 Task: Locate repositories by a specific organization.
Action: Mouse moved to (751, 60)
Screenshot: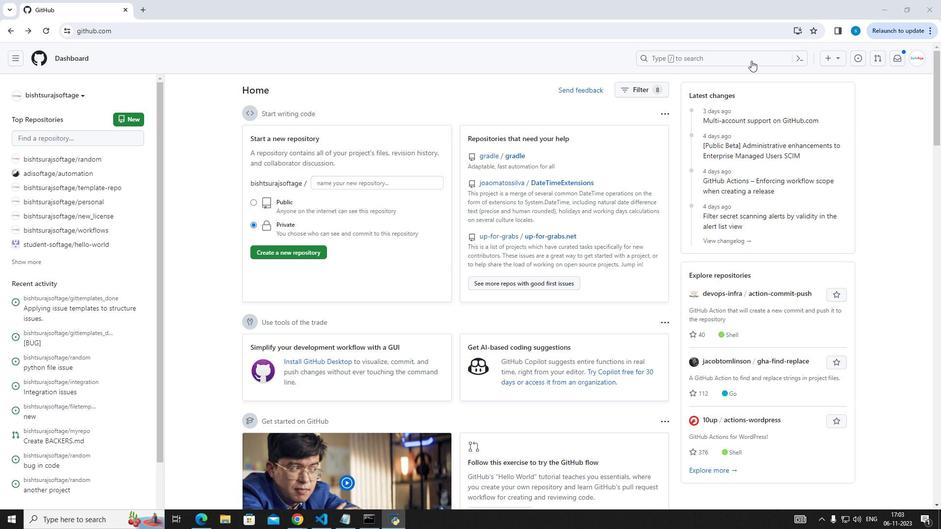 
Action: Mouse pressed left at (751, 60)
Screenshot: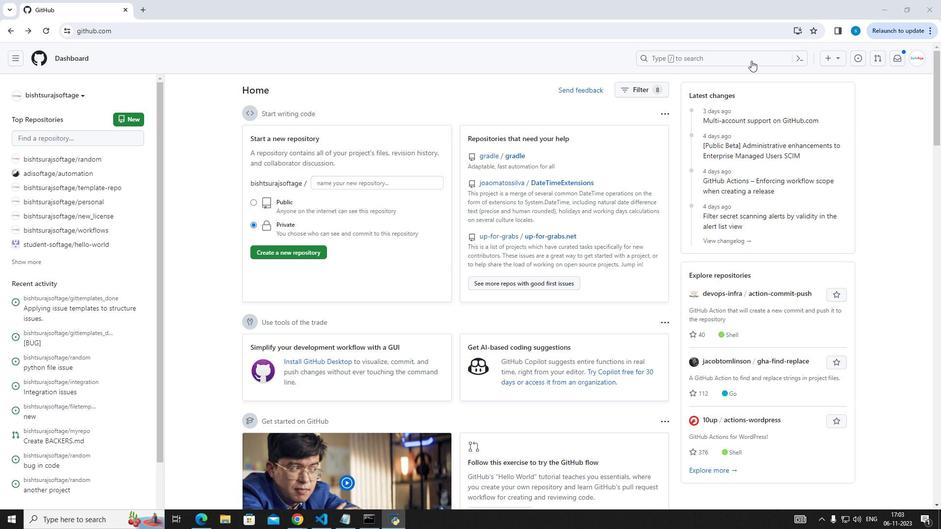 
Action: Key pressed user<Key.shift_r>:google<Key.enter>
Screenshot: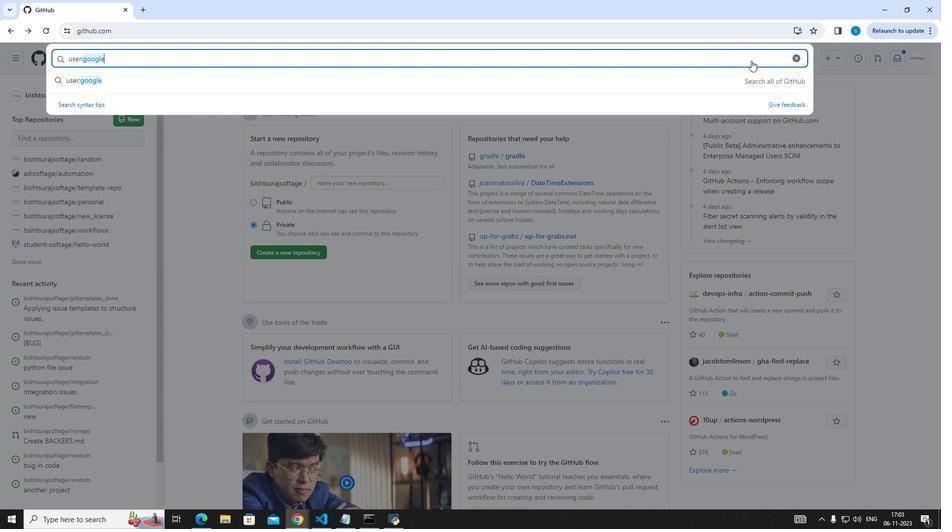 
Action: Mouse moved to (187, 206)
Screenshot: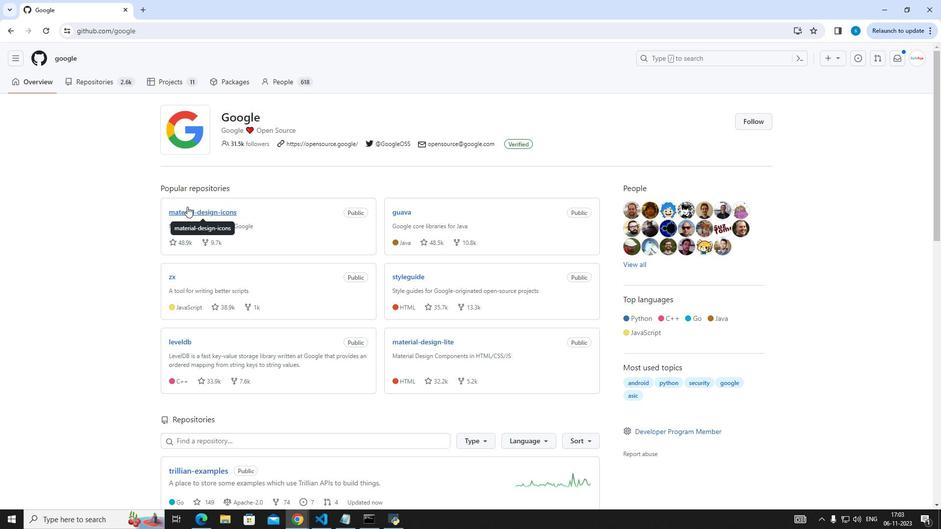 
Action: Mouse pressed left at (187, 206)
Screenshot: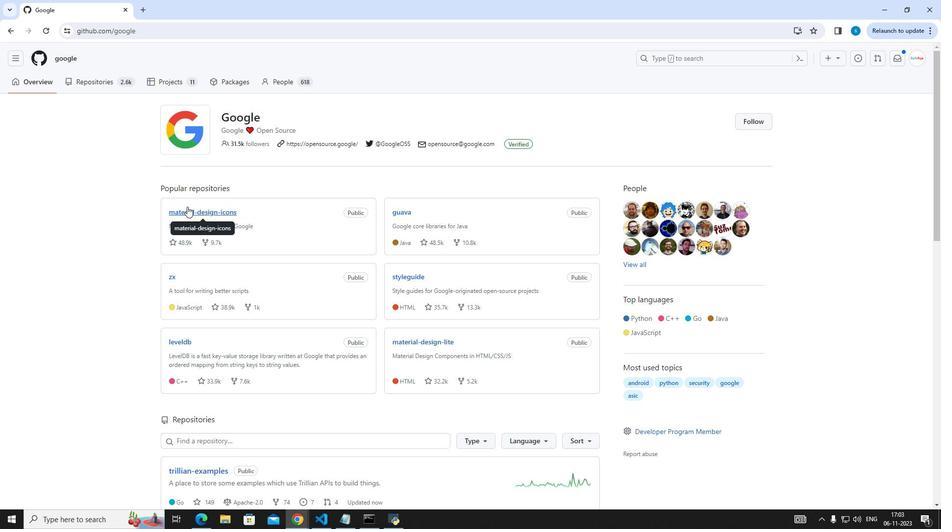 
Action: Mouse moved to (239, 339)
Screenshot: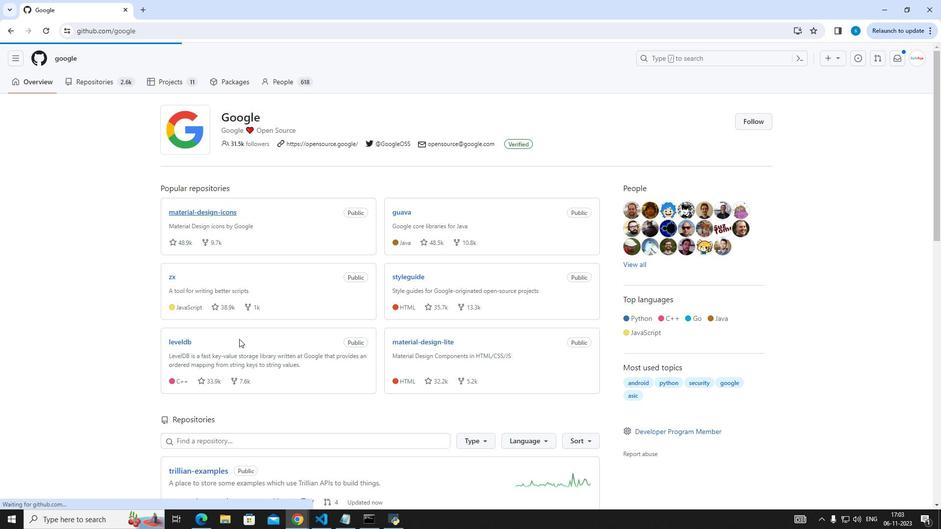 
Action: Mouse scrolled (239, 338) with delta (0, 0)
Screenshot: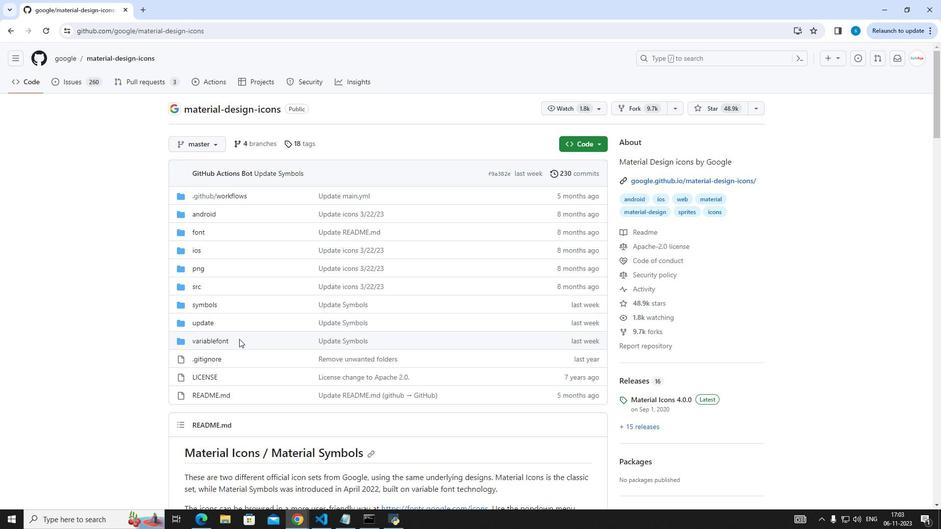
Action: Mouse scrolled (239, 338) with delta (0, 0)
Screenshot: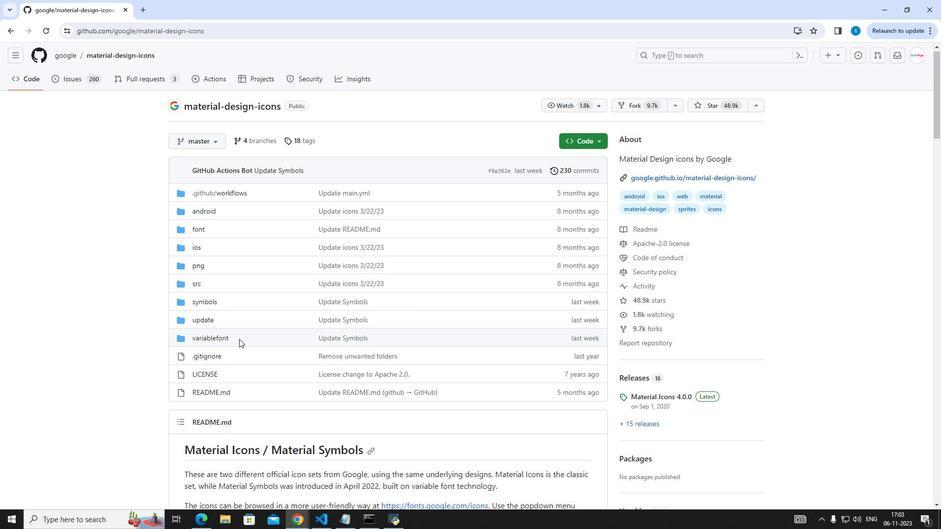 
Action: Mouse scrolled (239, 338) with delta (0, 0)
Screenshot: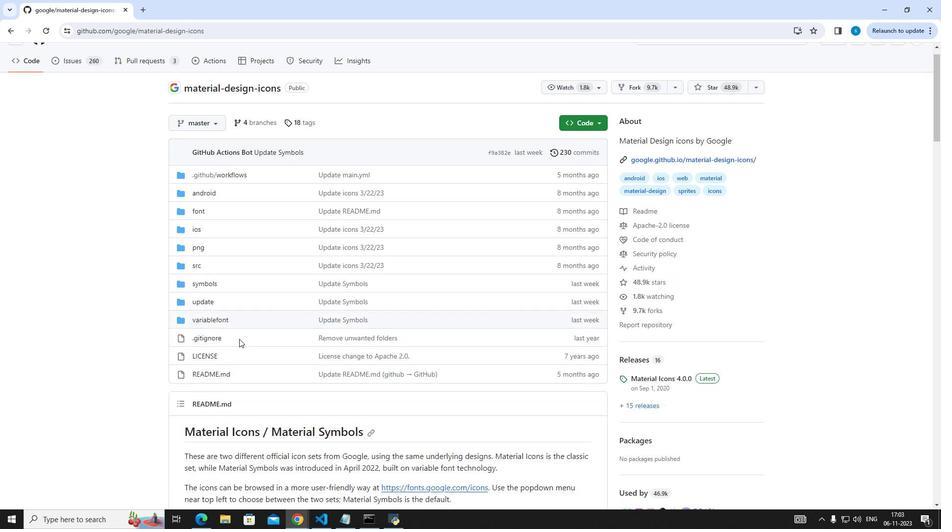 
Action: Mouse scrolled (239, 338) with delta (0, 0)
Screenshot: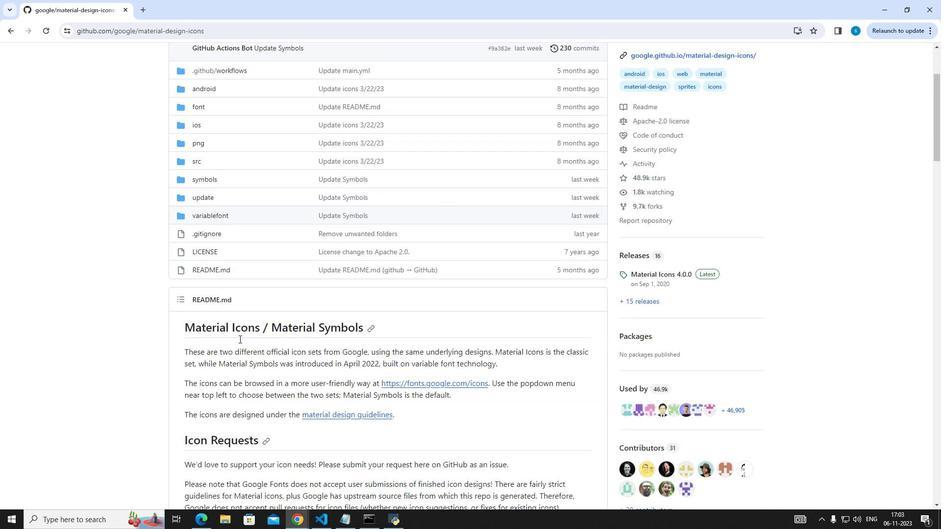 
Action: Mouse scrolled (239, 338) with delta (0, 0)
Screenshot: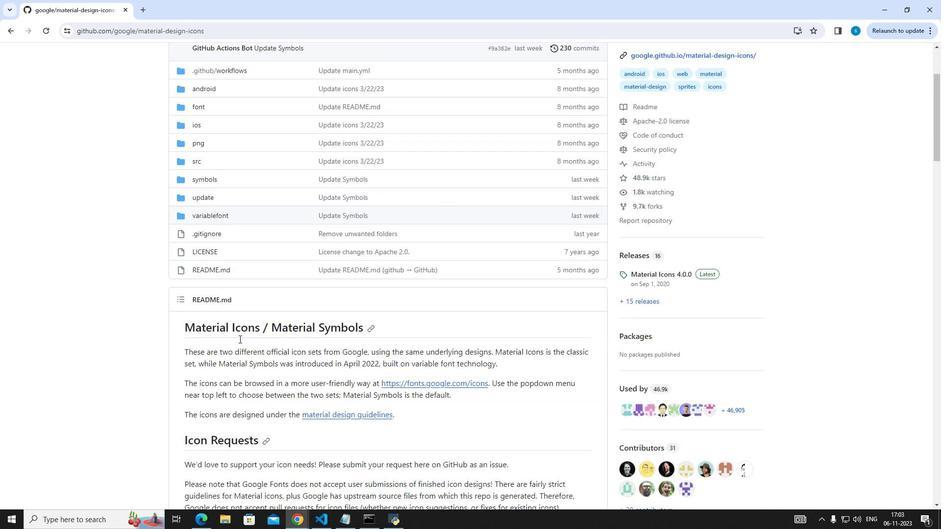 
Action: Mouse scrolled (239, 338) with delta (0, 0)
Screenshot: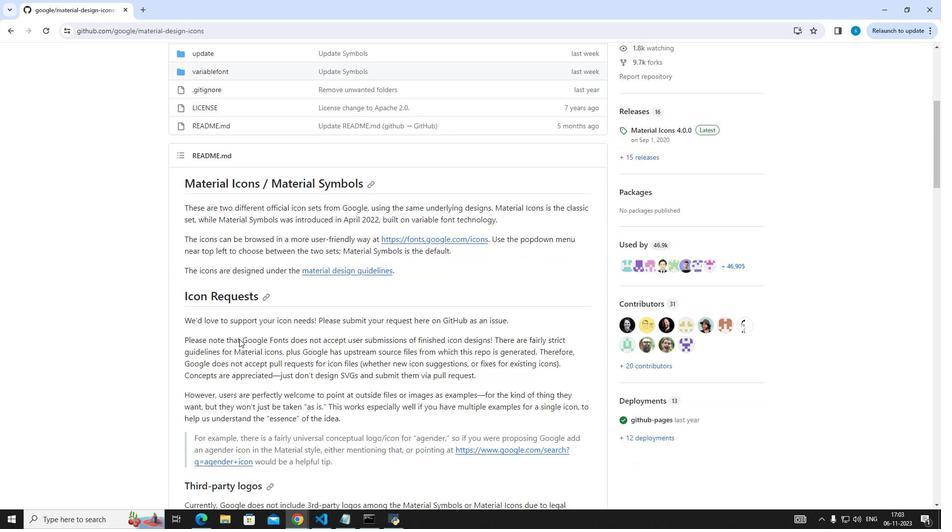 
Action: Mouse scrolled (239, 338) with delta (0, 0)
Screenshot: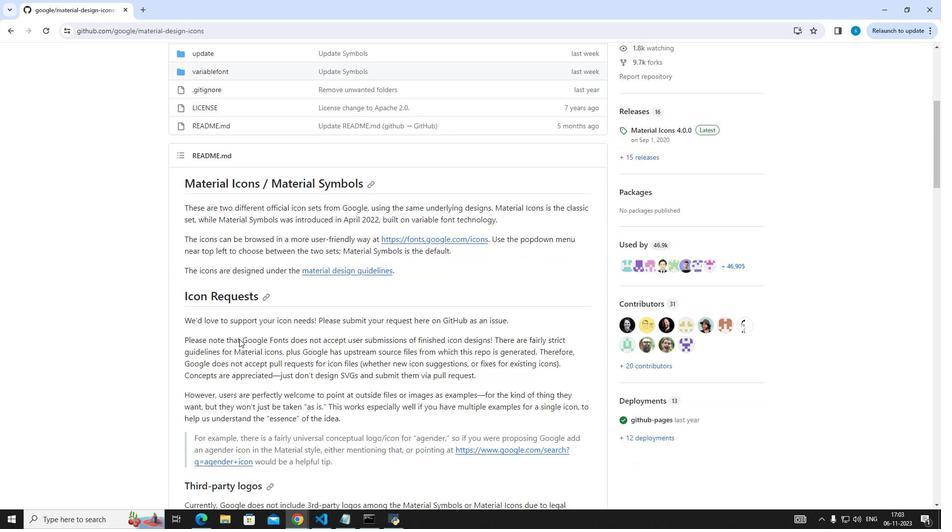 
Action: Mouse scrolled (239, 338) with delta (0, 0)
Screenshot: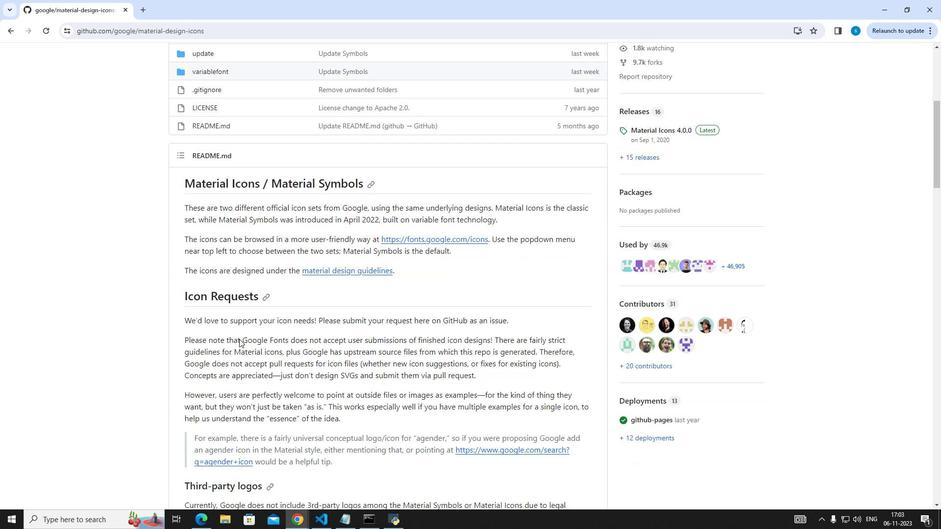 
Action: Mouse scrolled (239, 338) with delta (0, 0)
Screenshot: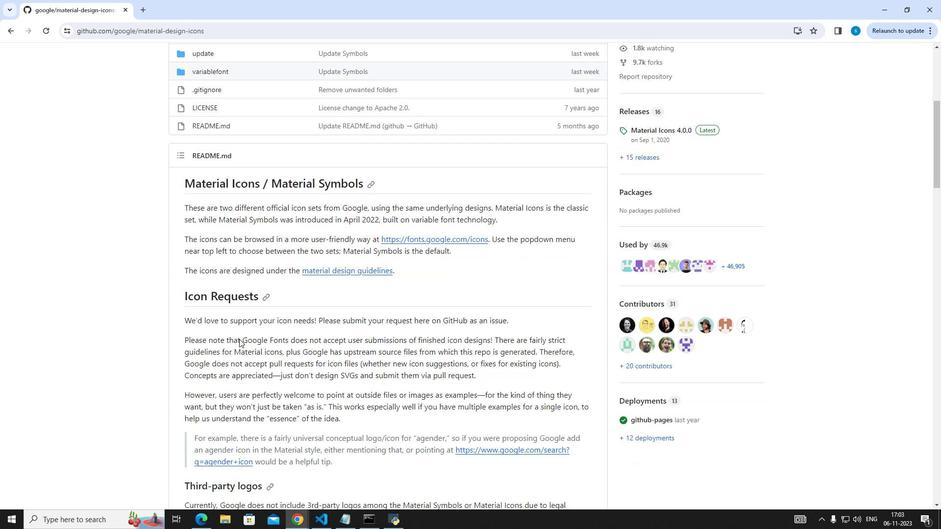 
Action: Mouse scrolled (239, 338) with delta (0, 0)
Screenshot: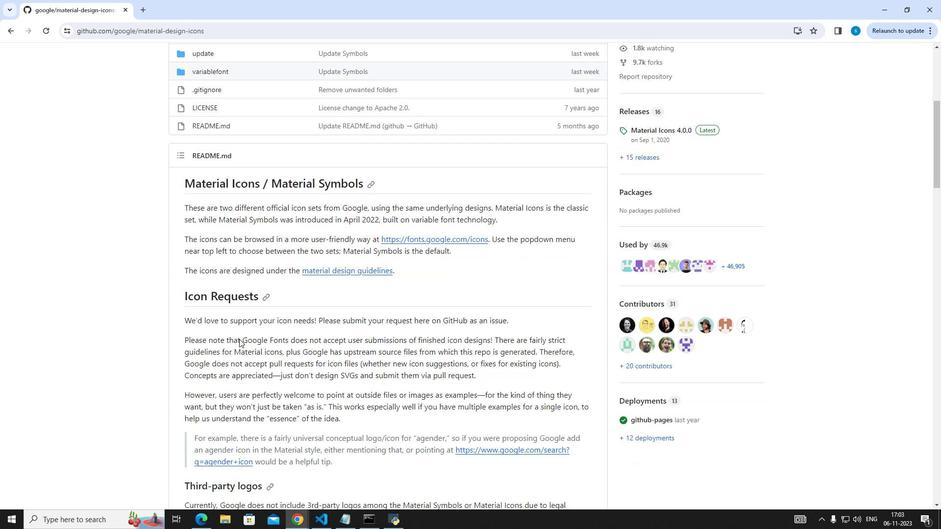 
Action: Mouse scrolled (239, 338) with delta (0, 0)
Screenshot: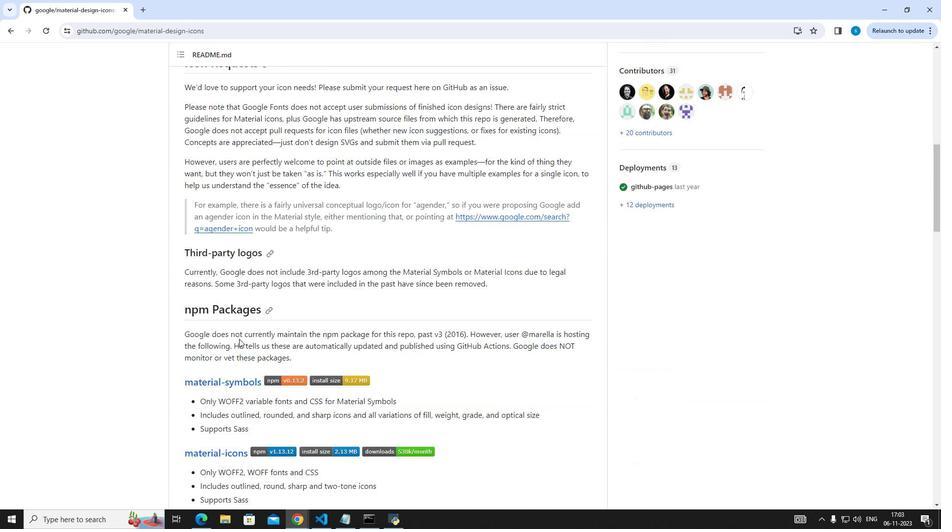 
Action: Mouse scrolled (239, 338) with delta (0, 0)
Screenshot: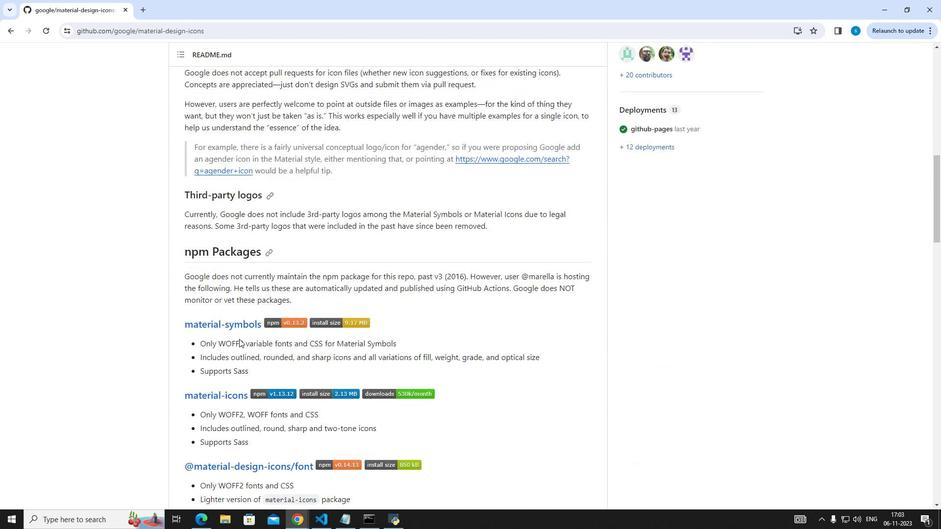 
Action: Mouse scrolled (239, 338) with delta (0, 0)
Screenshot: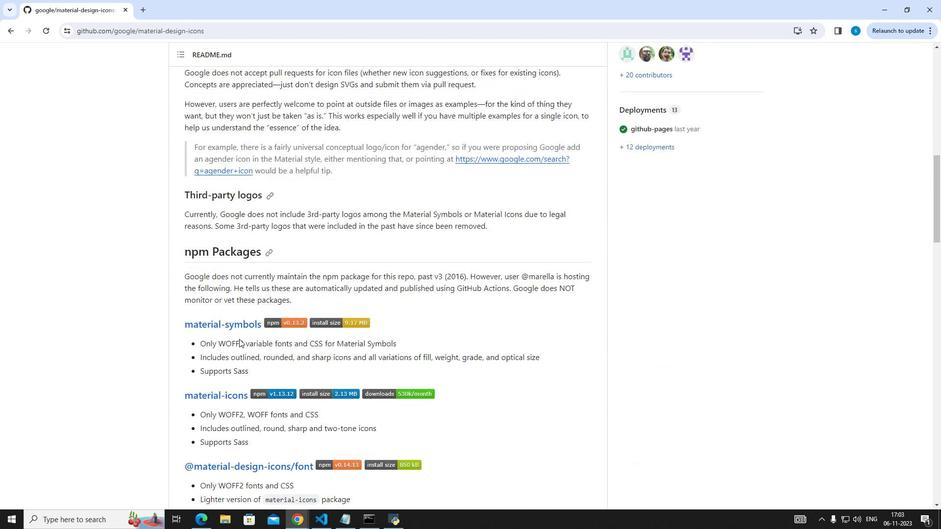 
Action: Mouse scrolled (239, 338) with delta (0, 0)
Screenshot: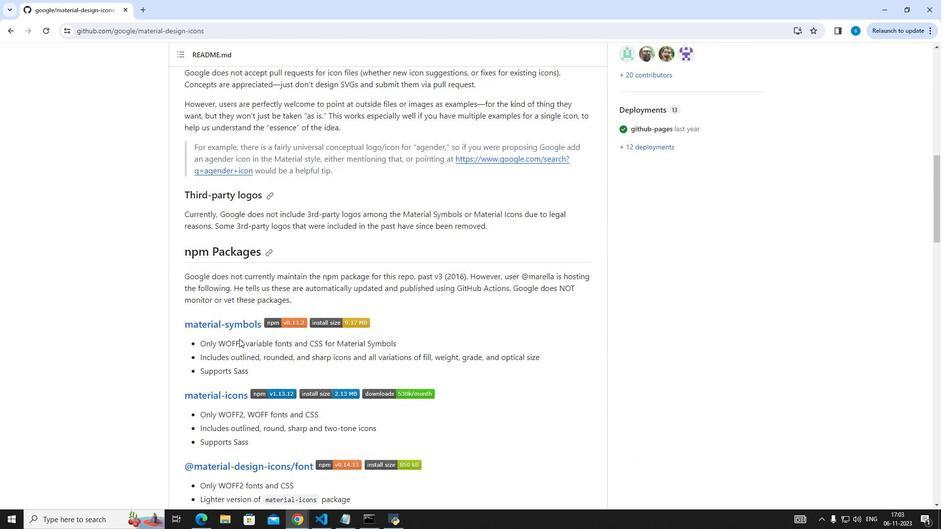 
Action: Mouse scrolled (239, 338) with delta (0, 0)
Screenshot: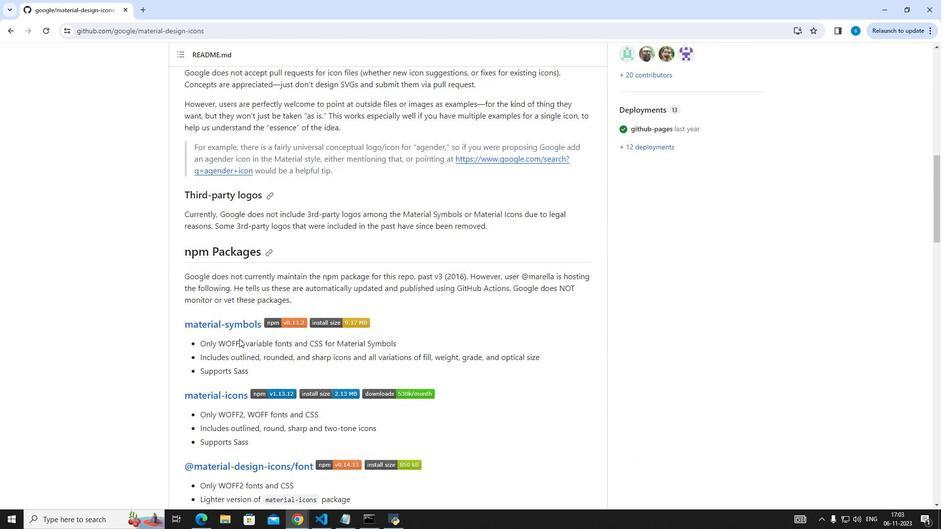 
Action: Mouse scrolled (239, 338) with delta (0, 0)
Screenshot: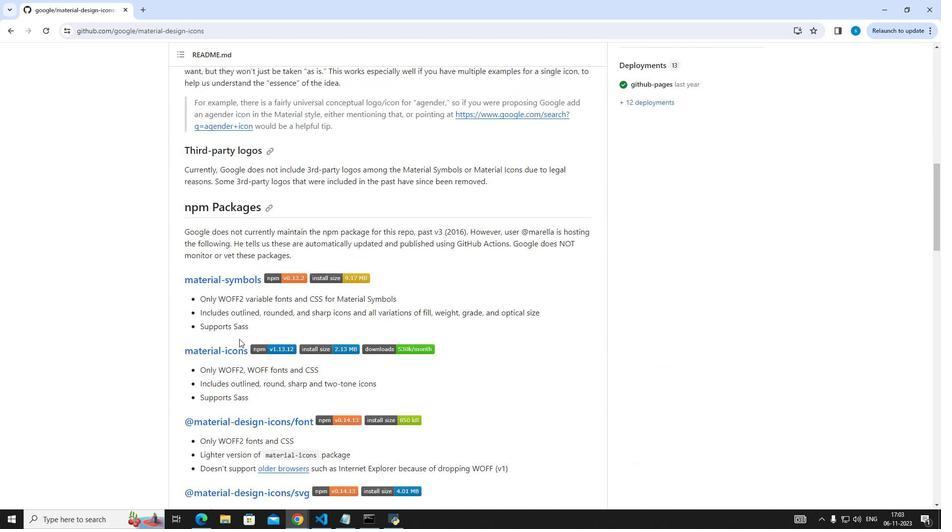 
Action: Mouse scrolled (239, 338) with delta (0, 0)
Screenshot: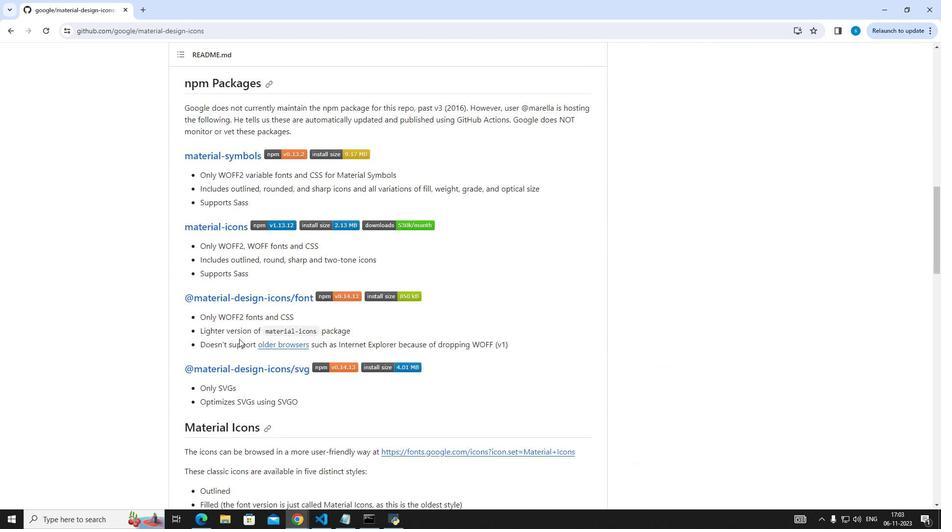 
Action: Mouse scrolled (239, 338) with delta (0, 0)
Screenshot: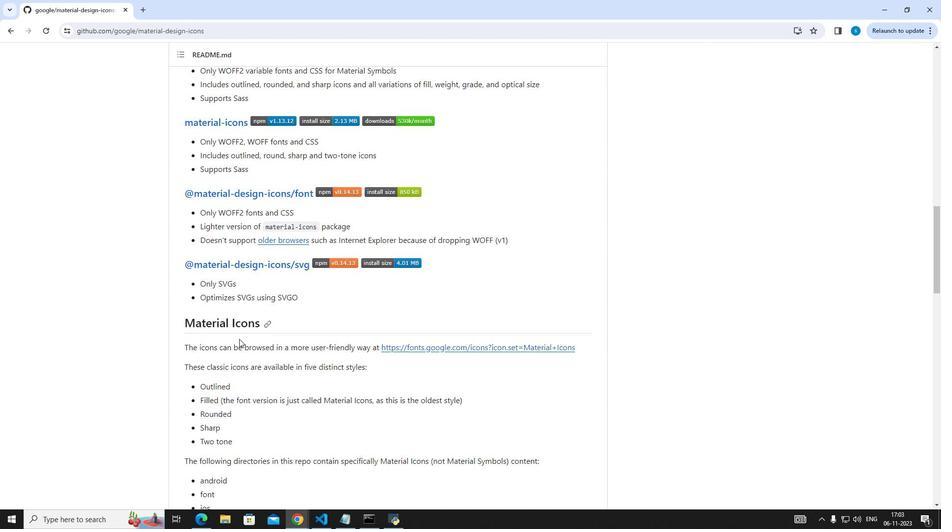 
Action: Mouse scrolled (239, 338) with delta (0, 0)
Screenshot: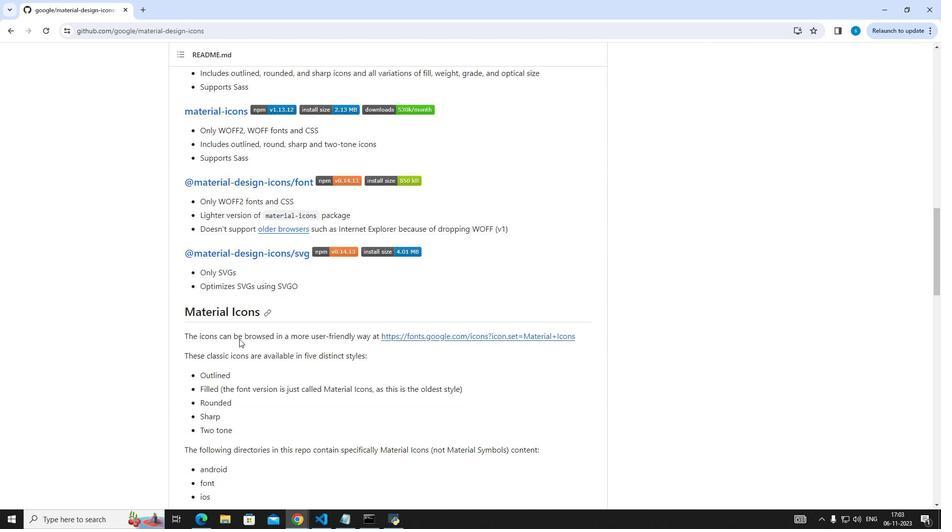 
Action: Mouse scrolled (239, 338) with delta (0, 0)
Screenshot: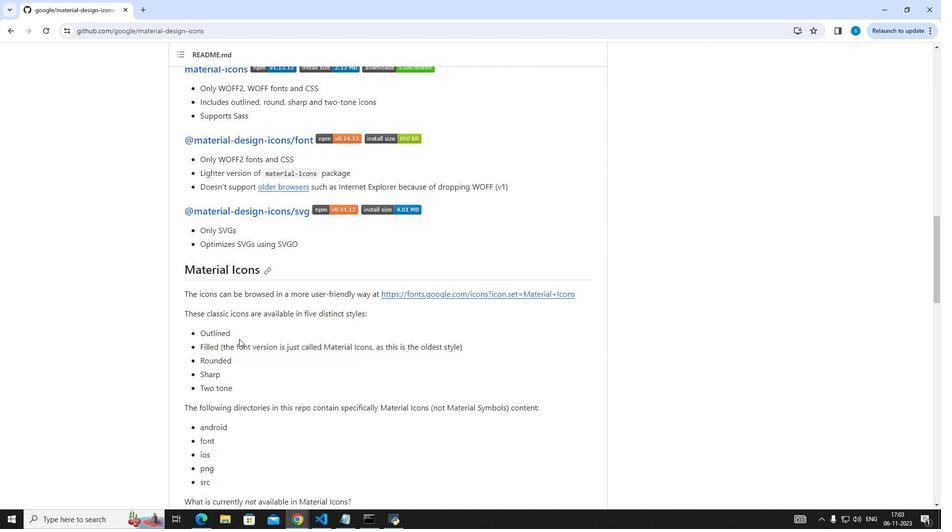 
Action: Mouse scrolled (239, 338) with delta (0, 0)
Screenshot: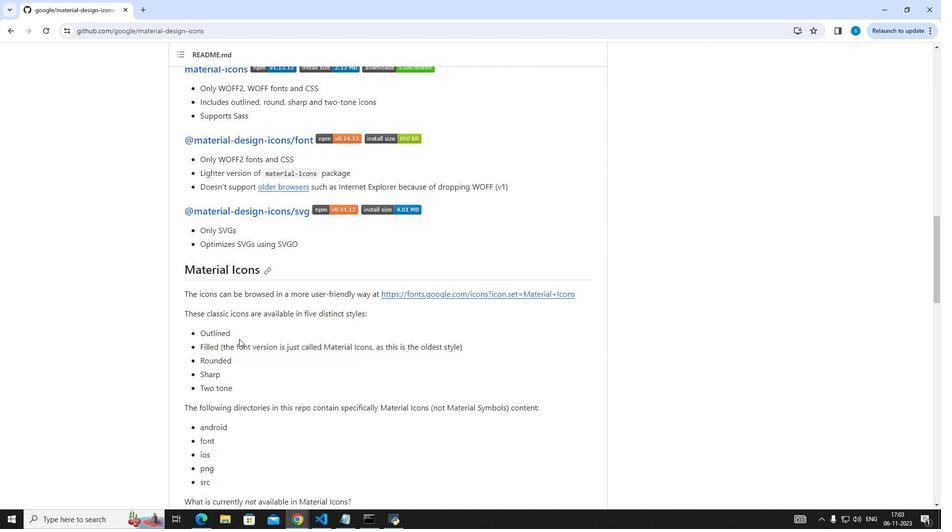 
Action: Mouse scrolled (239, 338) with delta (0, 0)
Screenshot: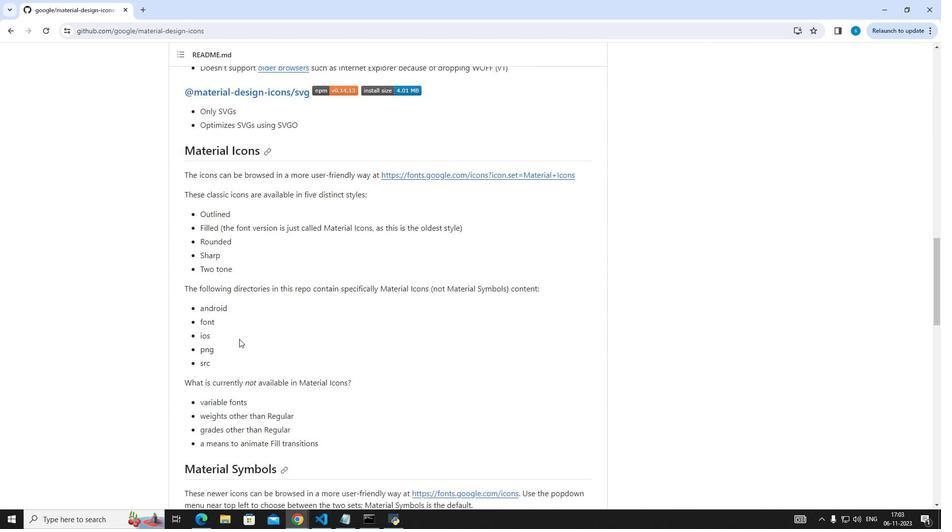 
Action: Mouse scrolled (239, 338) with delta (0, 0)
Screenshot: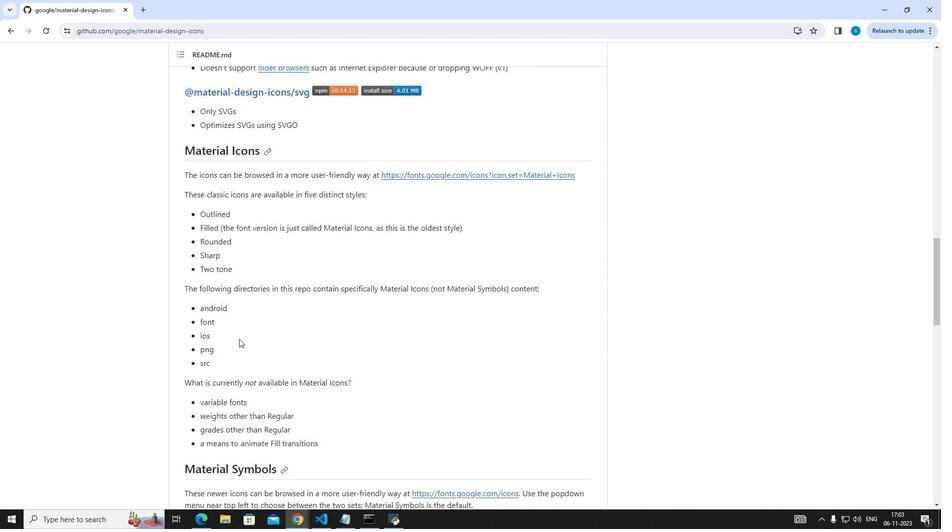 
Action: Mouse scrolled (239, 338) with delta (0, 0)
Screenshot: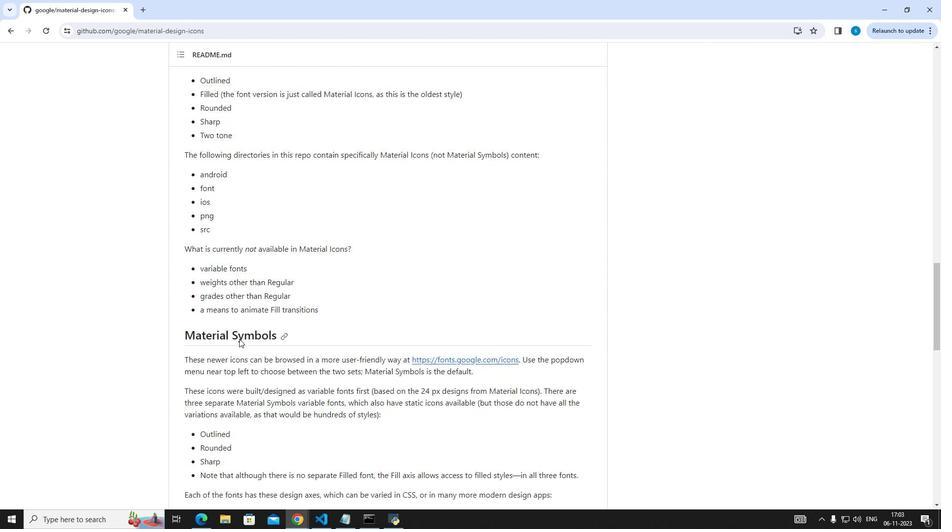 
Action: Mouse scrolled (239, 338) with delta (0, 0)
Screenshot: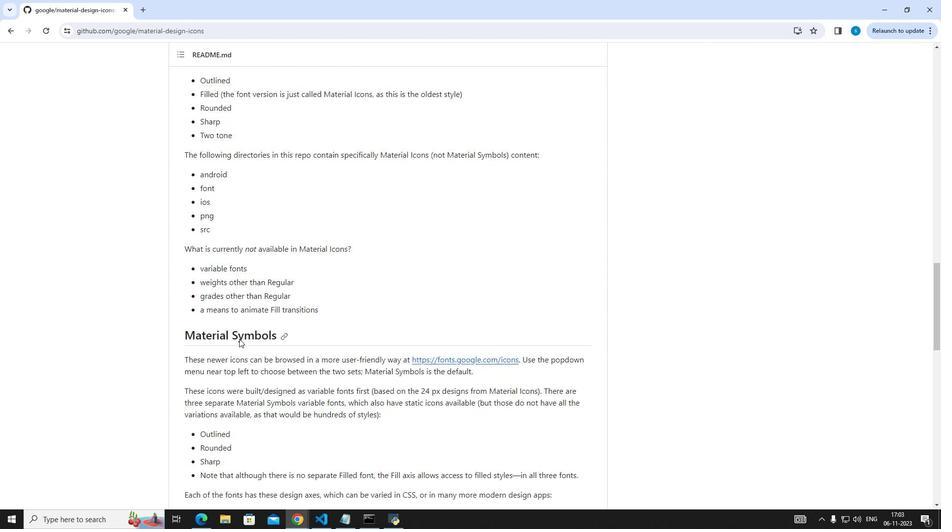 
Action: Mouse scrolled (239, 338) with delta (0, 0)
Screenshot: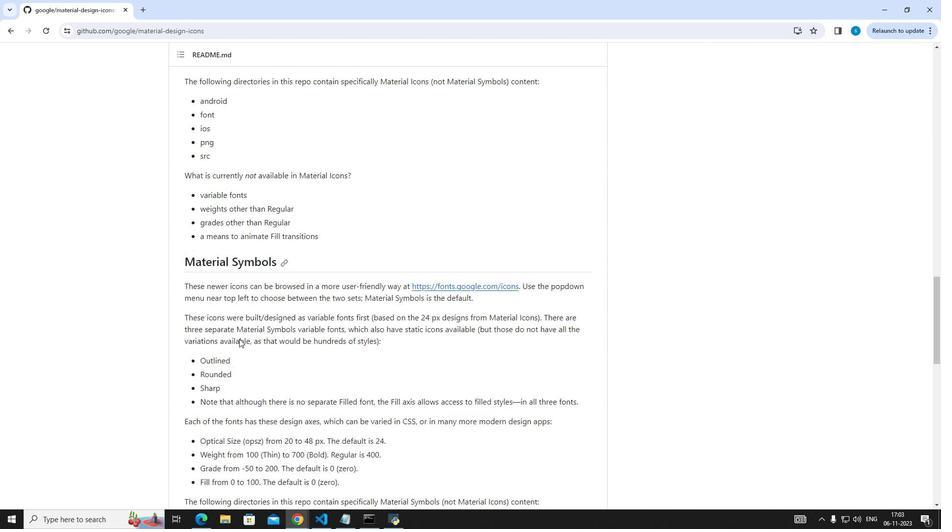 
Action: Mouse scrolled (239, 338) with delta (0, 0)
Screenshot: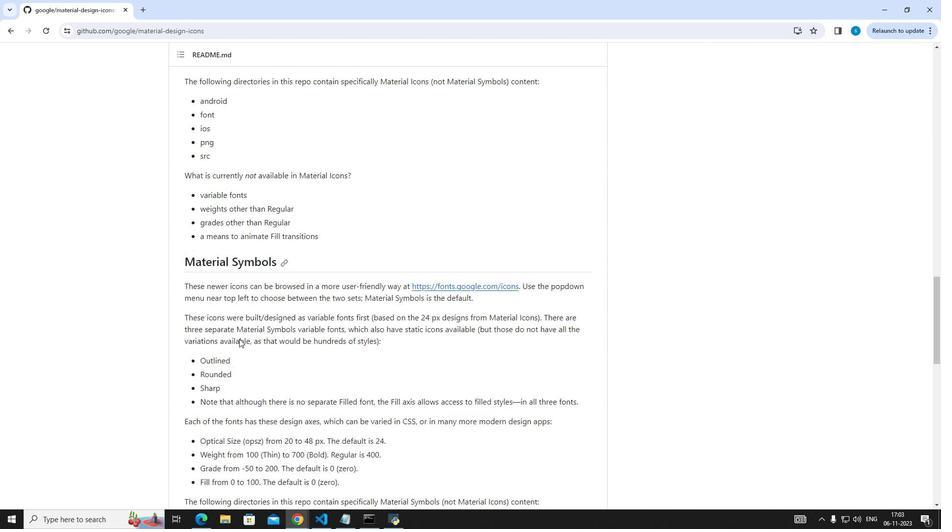 
Action: Mouse scrolled (239, 338) with delta (0, 0)
Screenshot: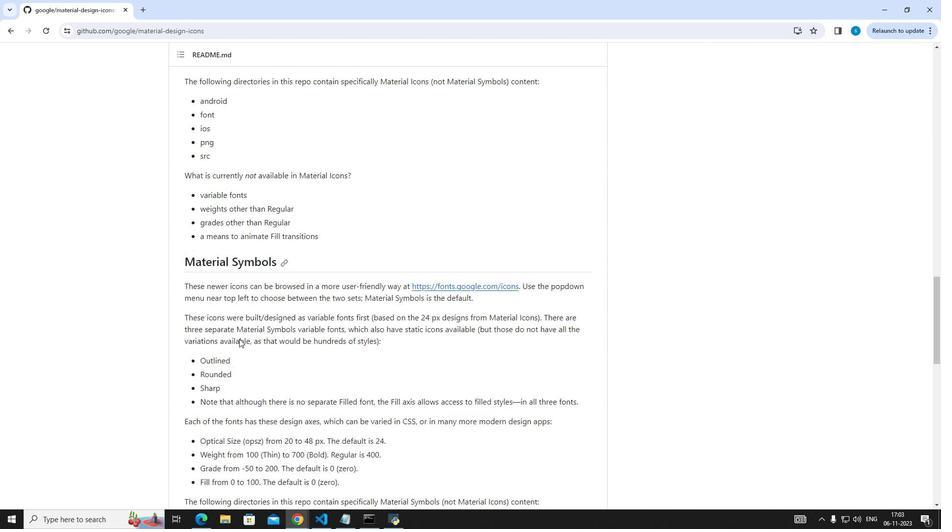 
Action: Mouse scrolled (239, 338) with delta (0, 0)
Screenshot: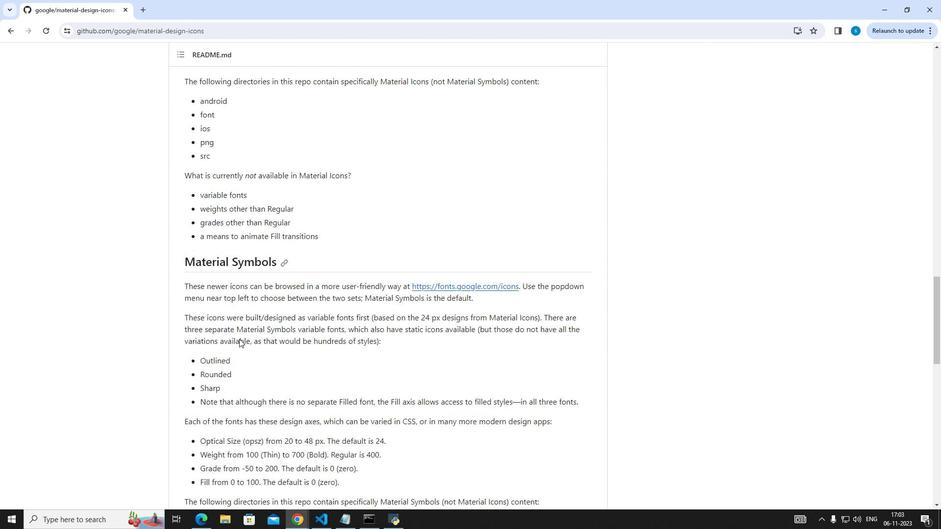 
Action: Mouse scrolled (239, 338) with delta (0, 0)
Screenshot: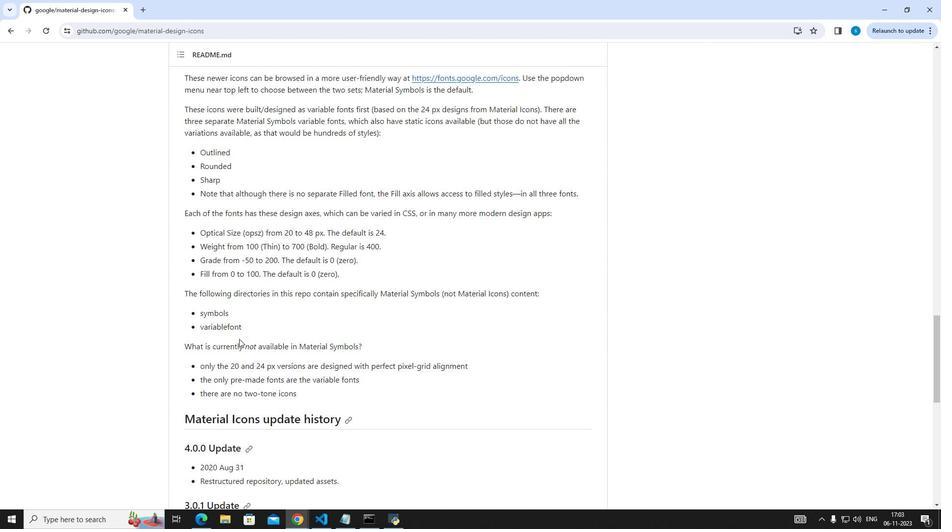 
Action: Mouse scrolled (239, 338) with delta (0, 0)
Screenshot: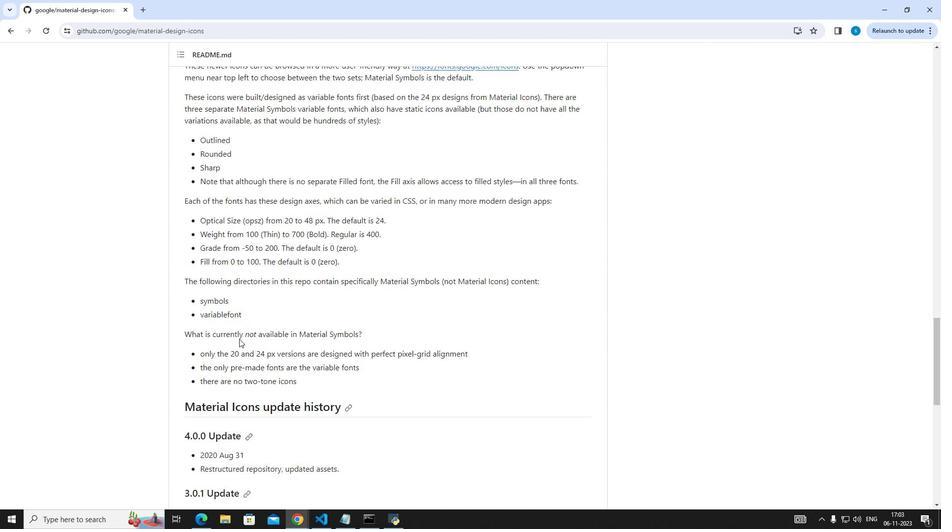 
Action: Mouse scrolled (239, 338) with delta (0, 0)
Screenshot: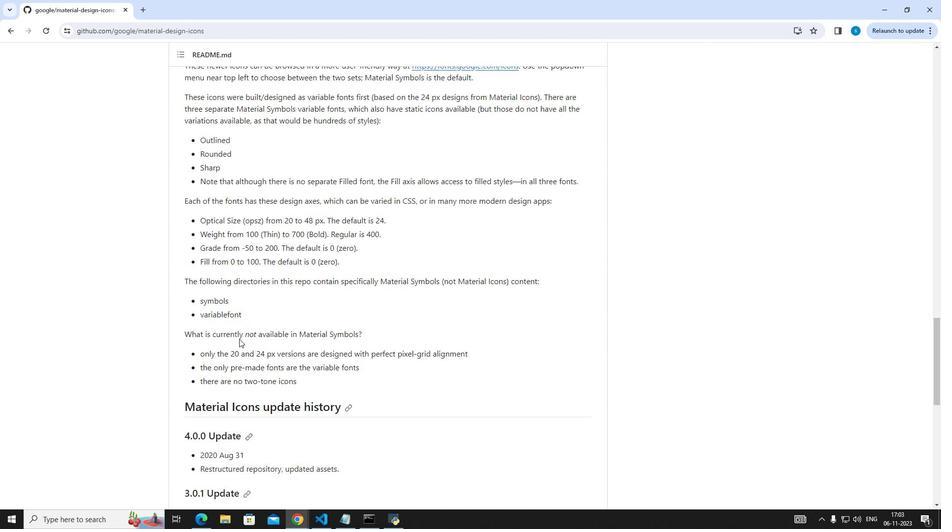 
Action: Mouse scrolled (239, 338) with delta (0, 0)
Screenshot: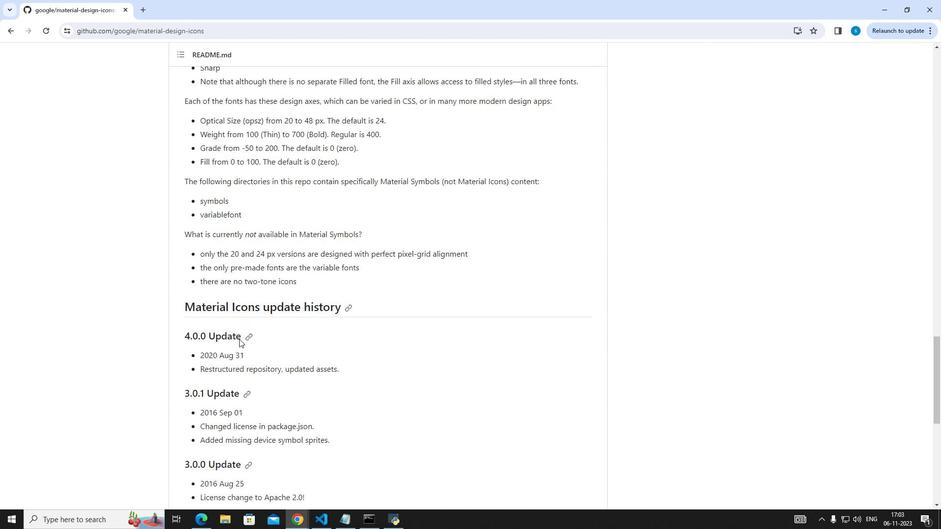 
Action: Mouse scrolled (239, 338) with delta (0, 0)
Screenshot: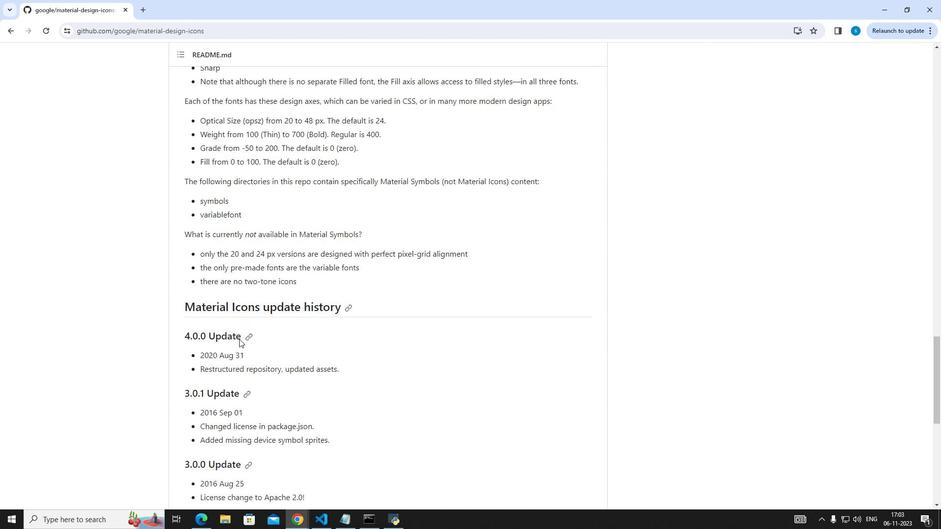 
Action: Mouse scrolled (239, 338) with delta (0, 0)
Screenshot: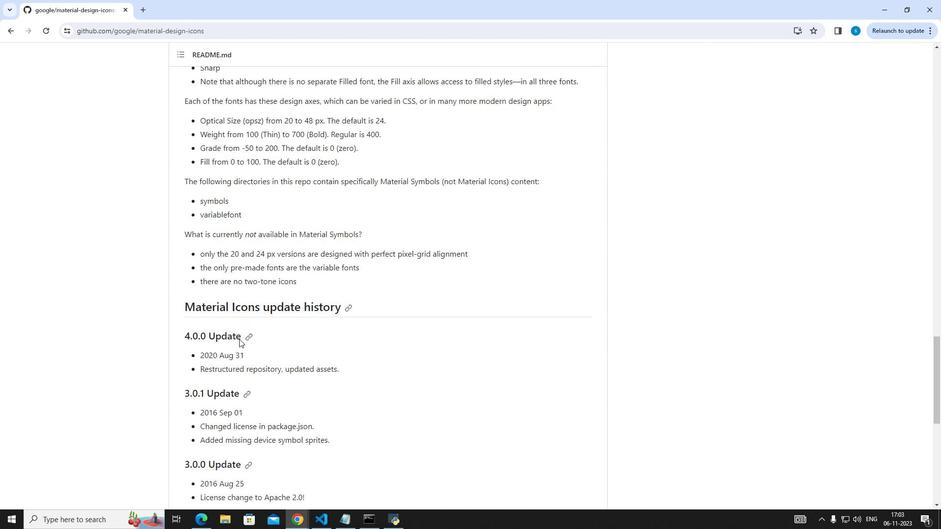 
Action: Mouse scrolled (239, 338) with delta (0, 0)
Screenshot: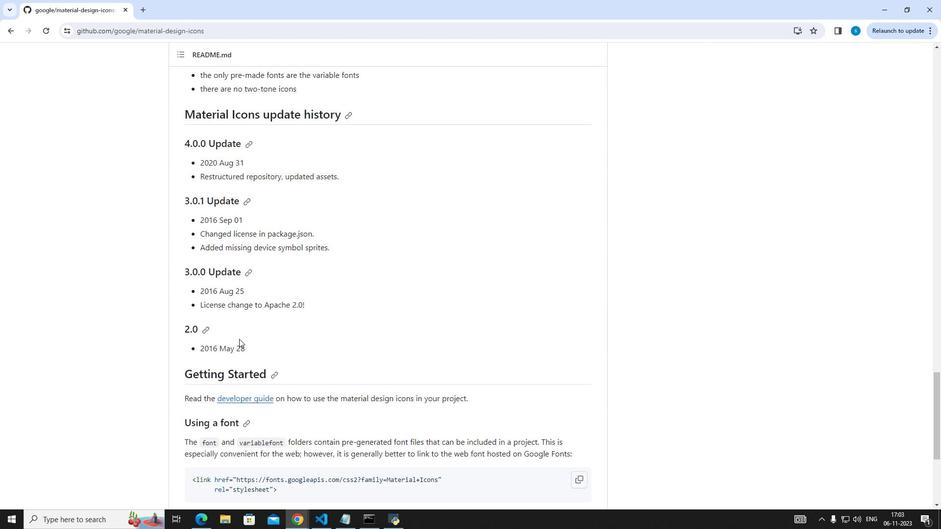 
Action: Mouse scrolled (239, 338) with delta (0, 0)
Screenshot: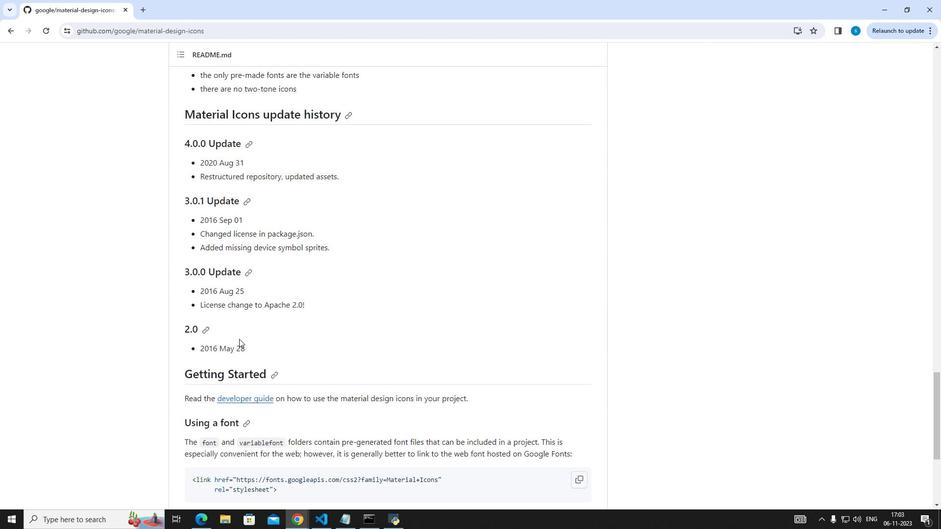 
Action: Mouse scrolled (239, 338) with delta (0, 0)
Screenshot: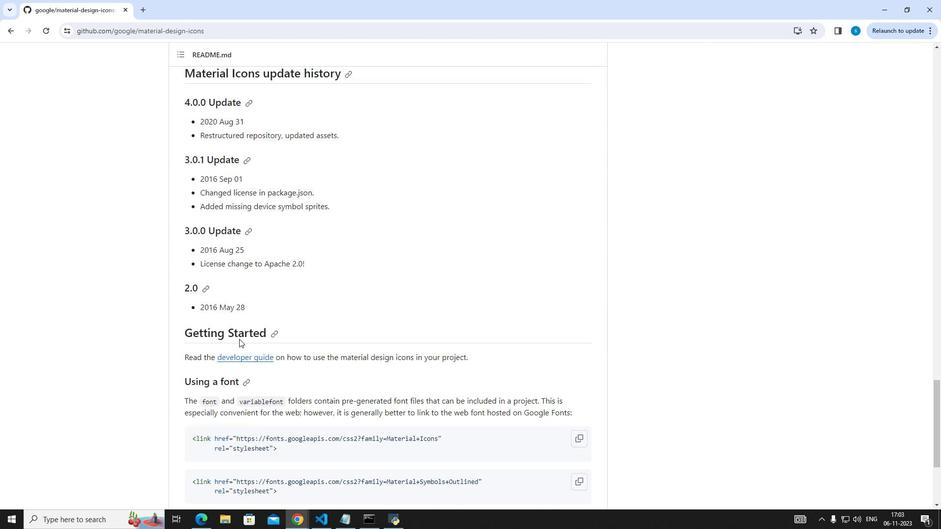 
Action: Mouse scrolled (239, 338) with delta (0, 0)
Screenshot: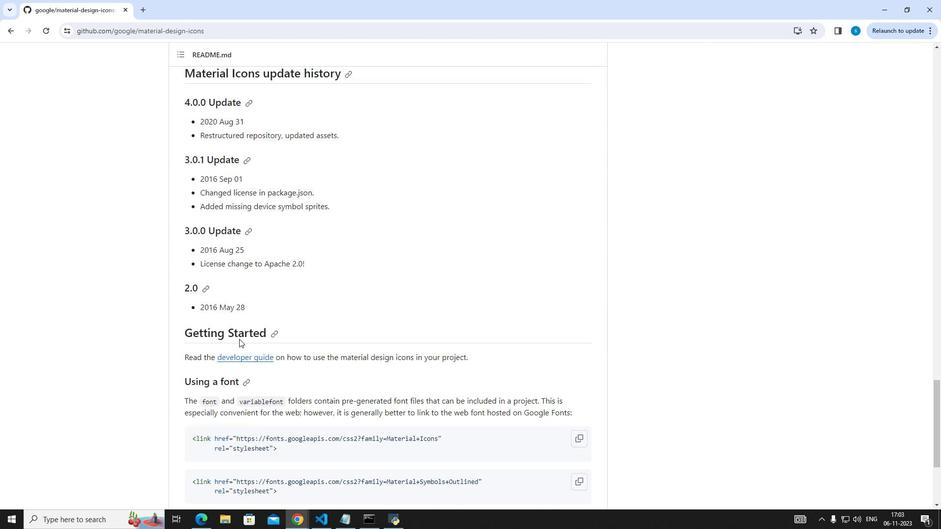 
Action: Mouse scrolled (239, 338) with delta (0, 0)
Screenshot: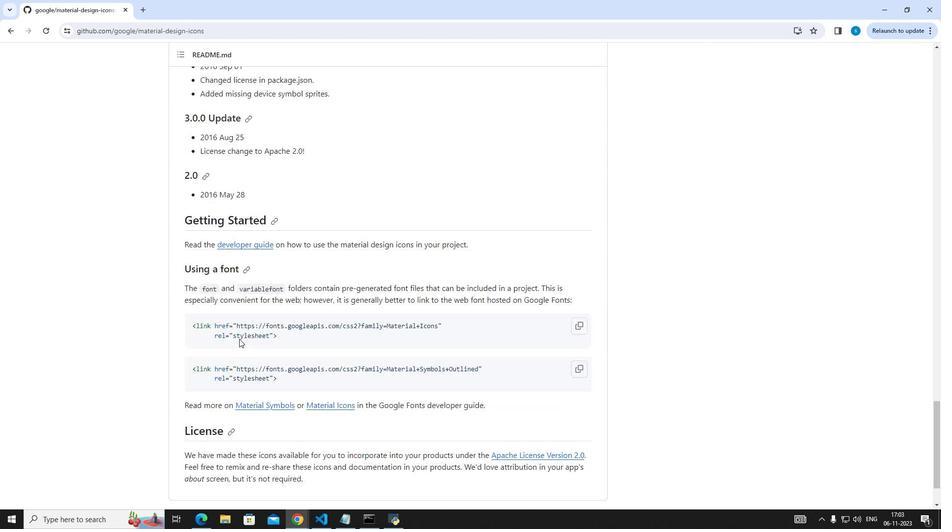 
Action: Mouse scrolled (239, 338) with delta (0, 0)
Screenshot: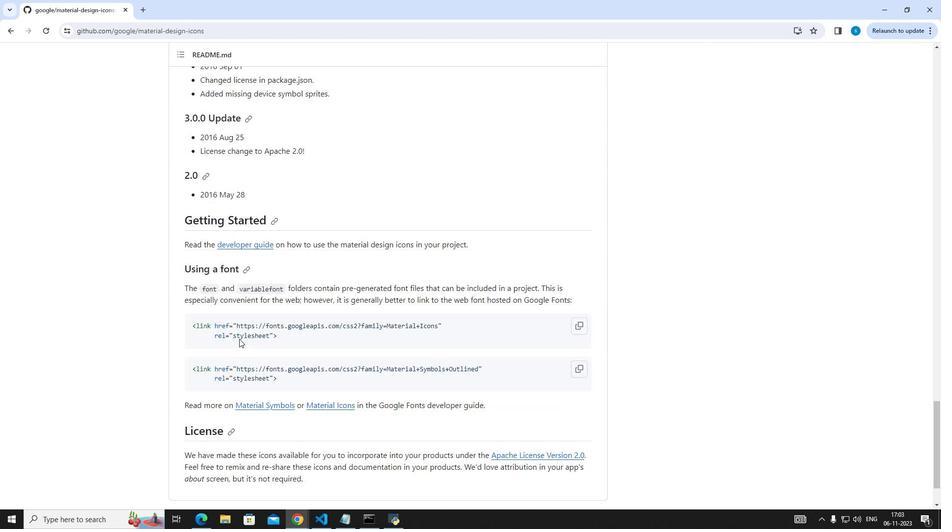 
Action: Mouse moved to (11, 29)
Screenshot: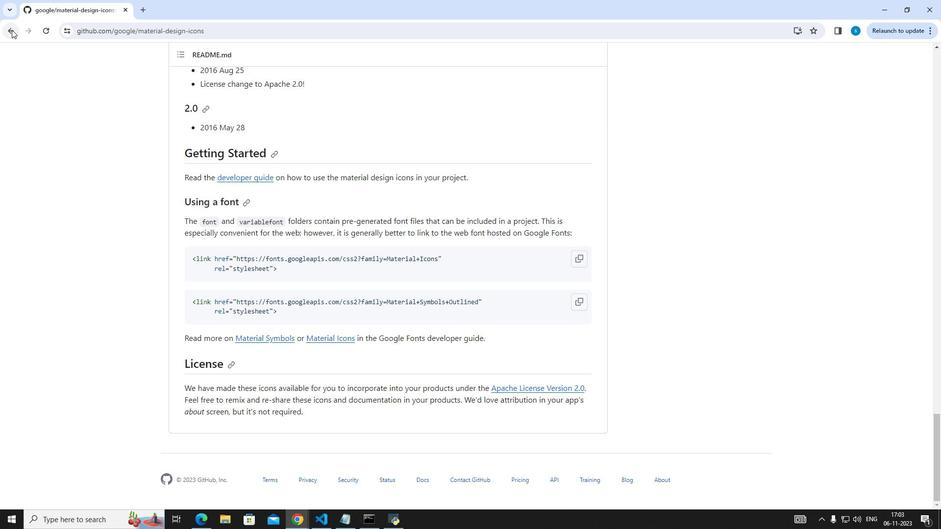 
Action: Mouse pressed left at (11, 29)
Screenshot: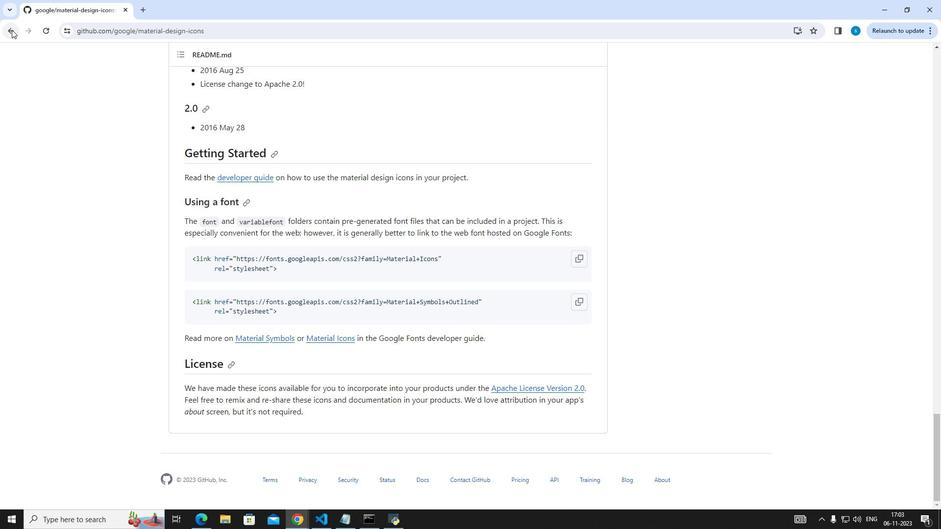 
Action: Mouse moved to (187, 220)
Screenshot: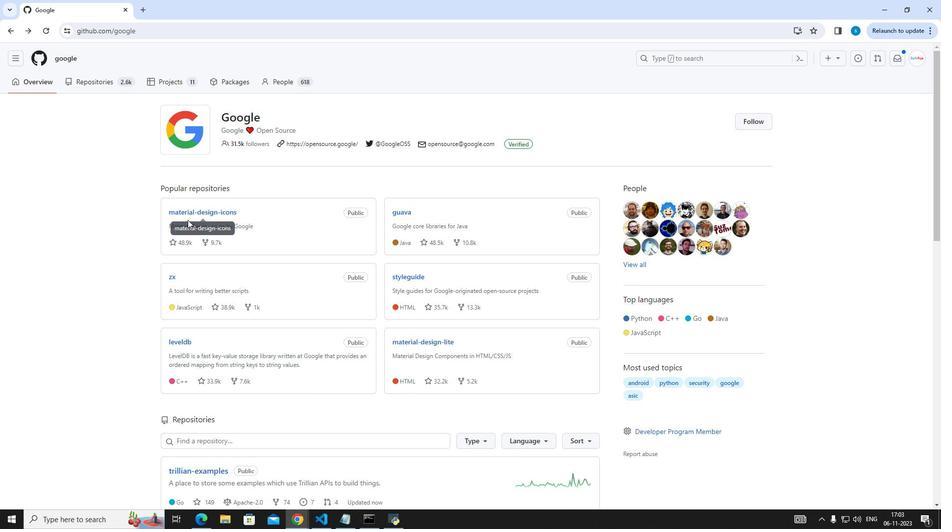 
Action: Mouse scrolled (187, 219) with delta (0, 0)
Screenshot: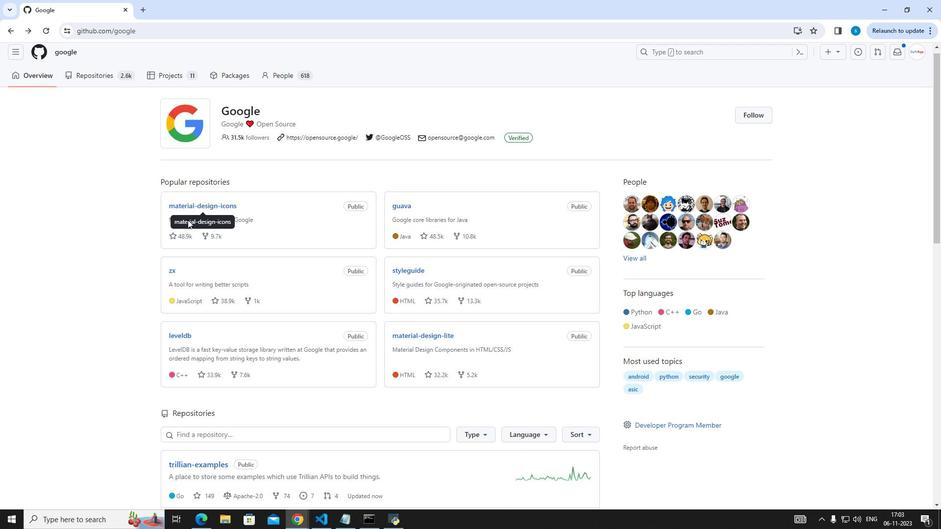 
Action: Mouse scrolled (187, 219) with delta (0, 0)
Screenshot: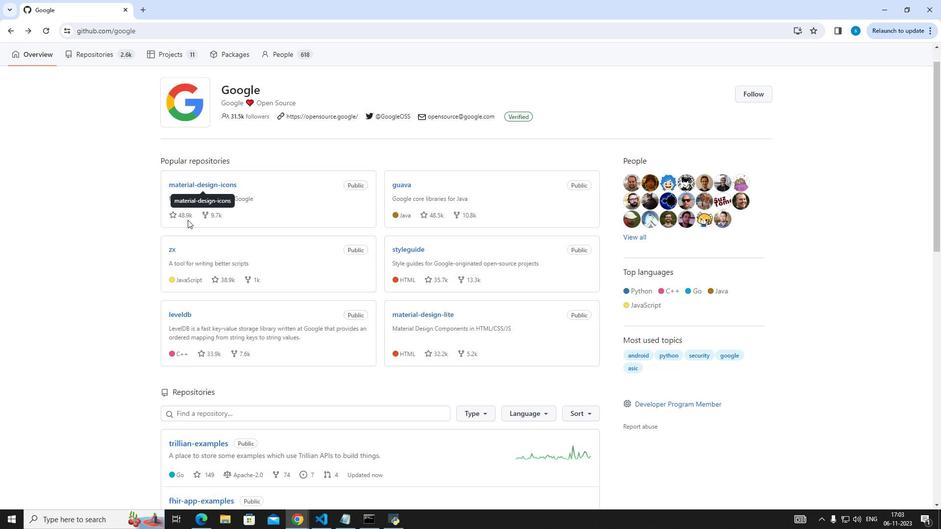 
Action: Mouse scrolled (187, 219) with delta (0, 0)
Screenshot: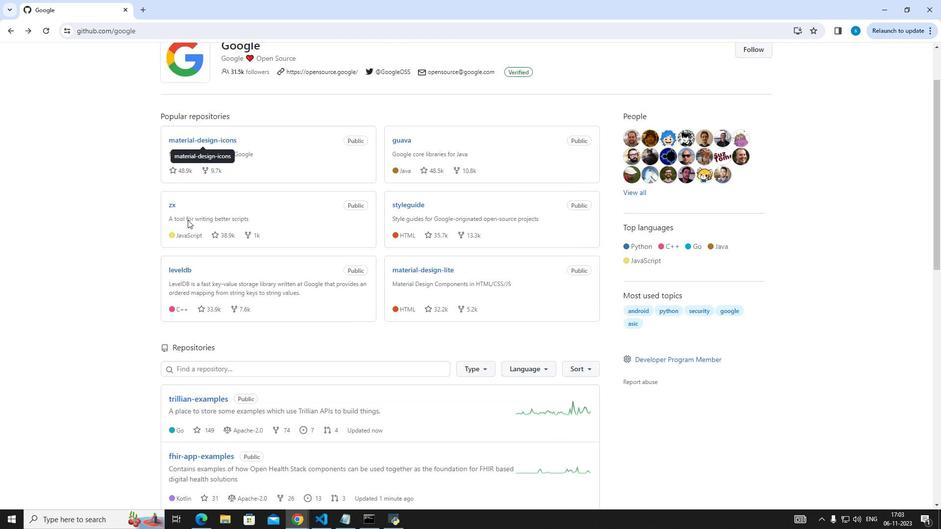
Action: Mouse scrolled (187, 219) with delta (0, 0)
Screenshot: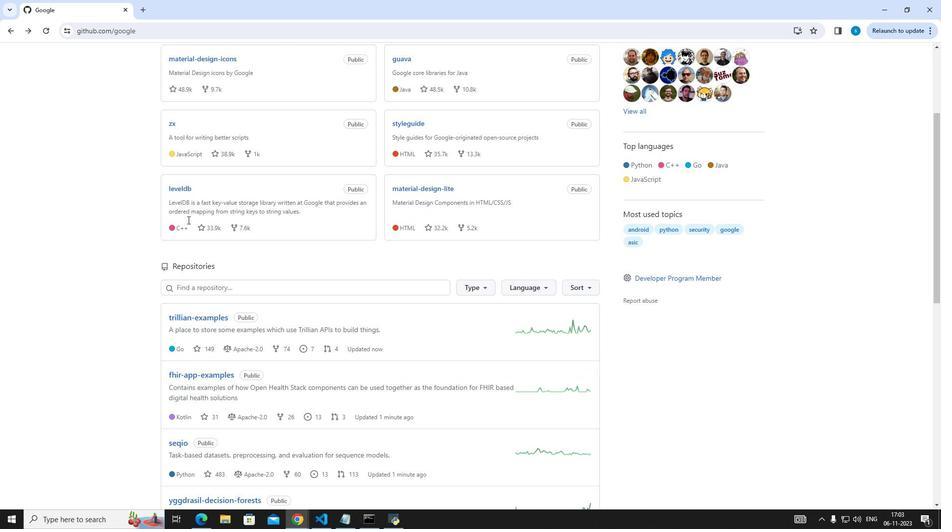 
Action: Mouse scrolled (187, 219) with delta (0, 0)
Screenshot: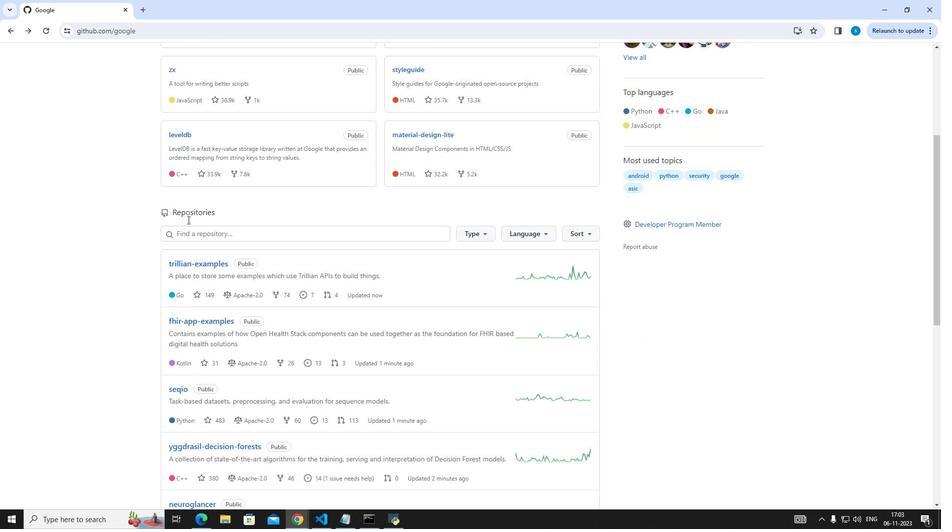 
Action: Mouse scrolled (187, 219) with delta (0, 0)
Screenshot: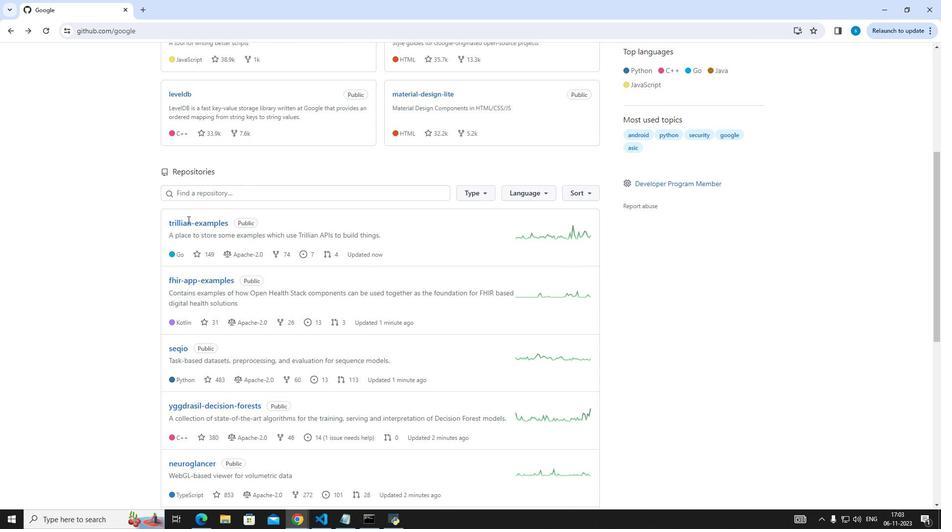 
Action: Mouse scrolled (187, 219) with delta (0, 0)
Screenshot: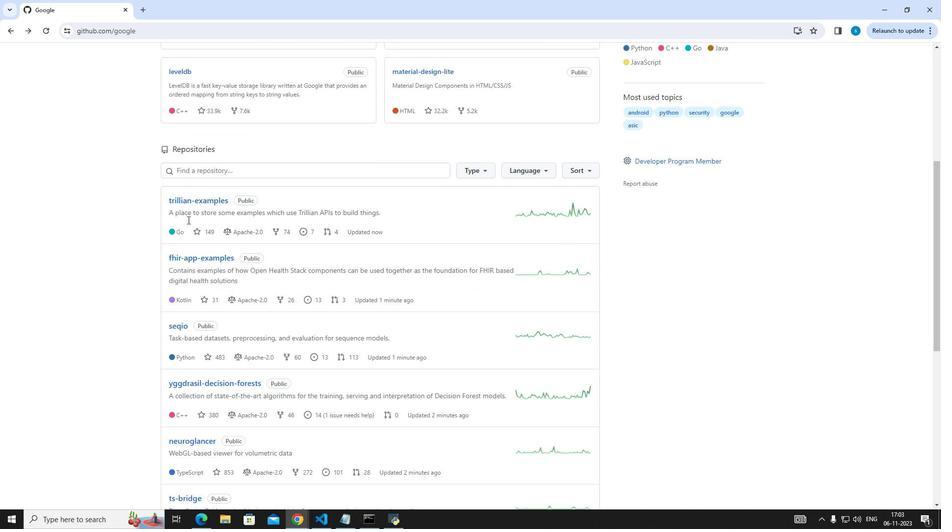 
Action: Mouse scrolled (187, 219) with delta (0, 0)
Screenshot: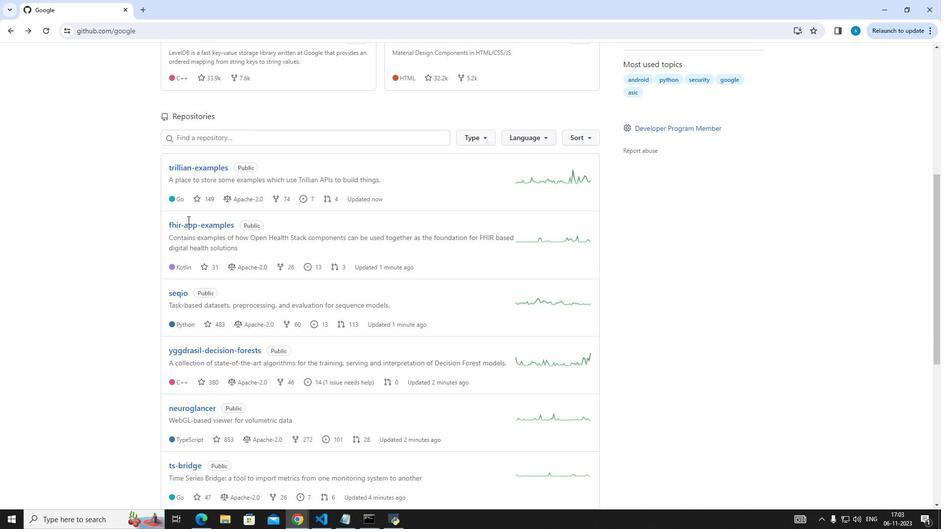 
Action: Mouse scrolled (187, 219) with delta (0, 0)
Screenshot: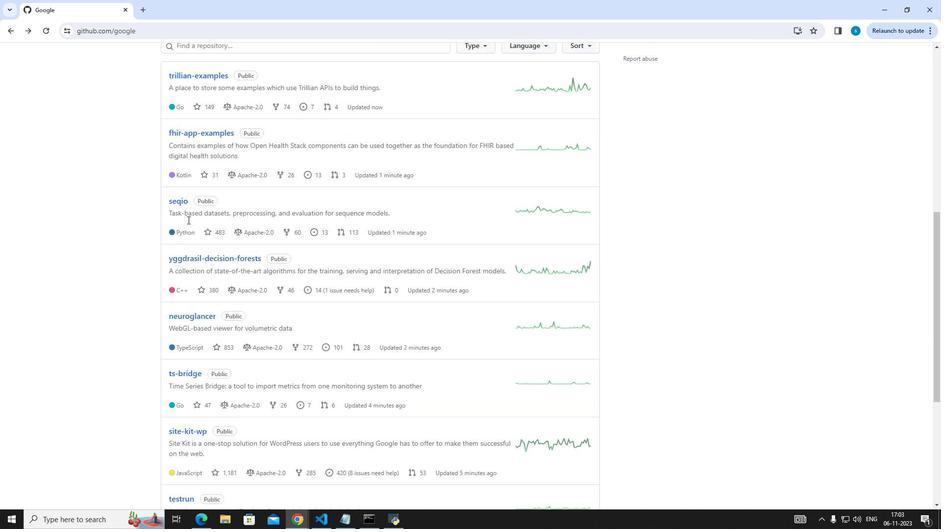 
Action: Mouse scrolled (187, 219) with delta (0, 0)
Screenshot: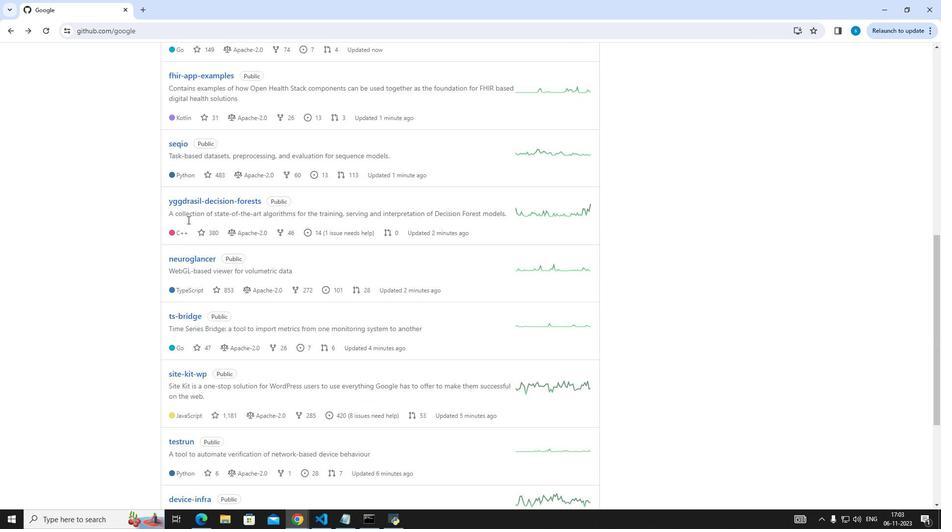 
Action: Mouse scrolled (187, 219) with delta (0, 0)
Screenshot: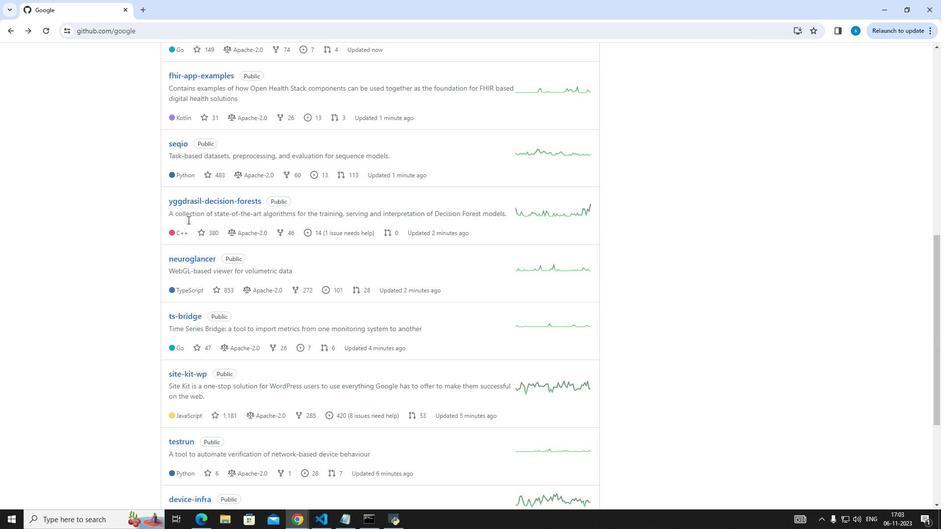 
Action: Mouse scrolled (187, 219) with delta (0, 0)
Screenshot: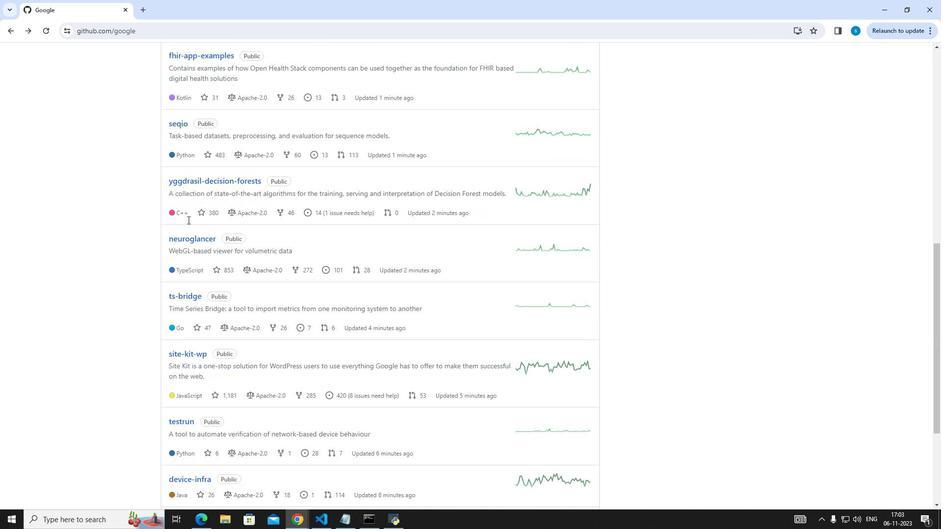 
Action: Mouse scrolled (187, 219) with delta (0, 0)
Screenshot: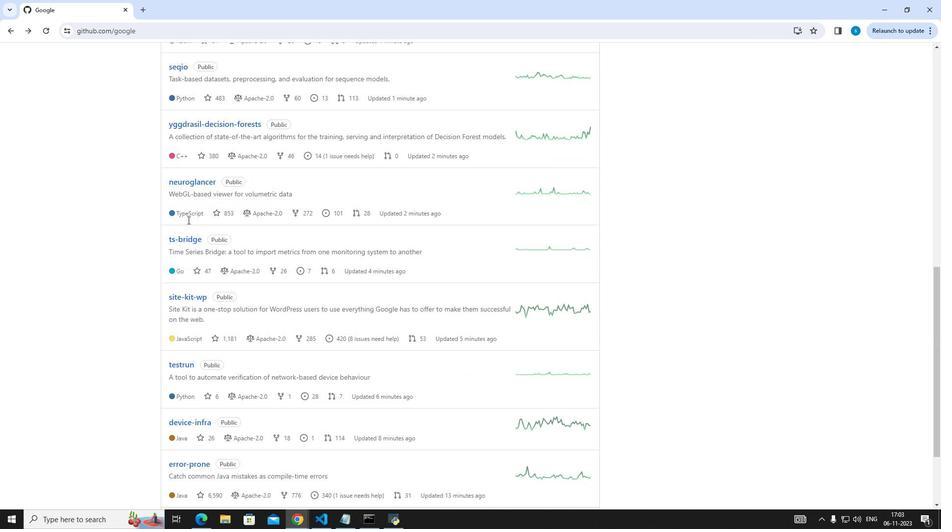 
Action: Mouse scrolled (187, 219) with delta (0, 0)
Screenshot: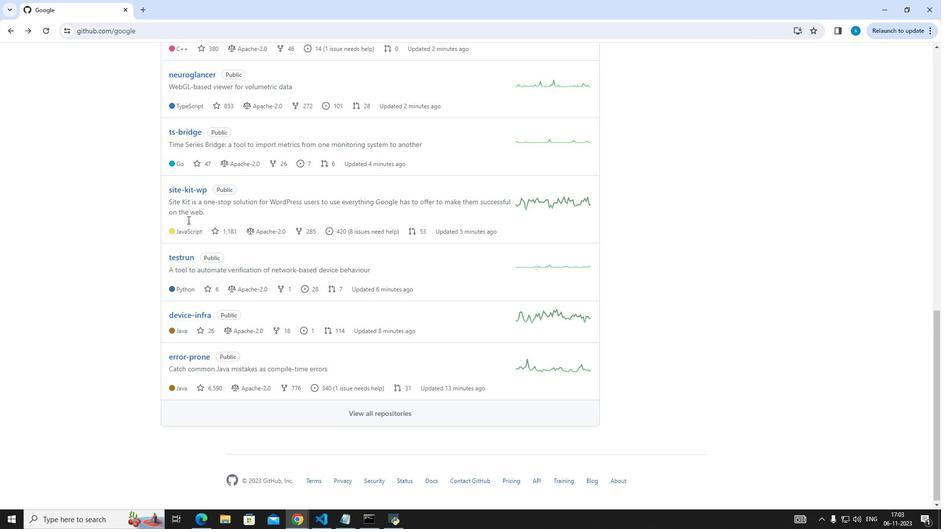 
Action: Mouse scrolled (187, 219) with delta (0, 0)
Screenshot: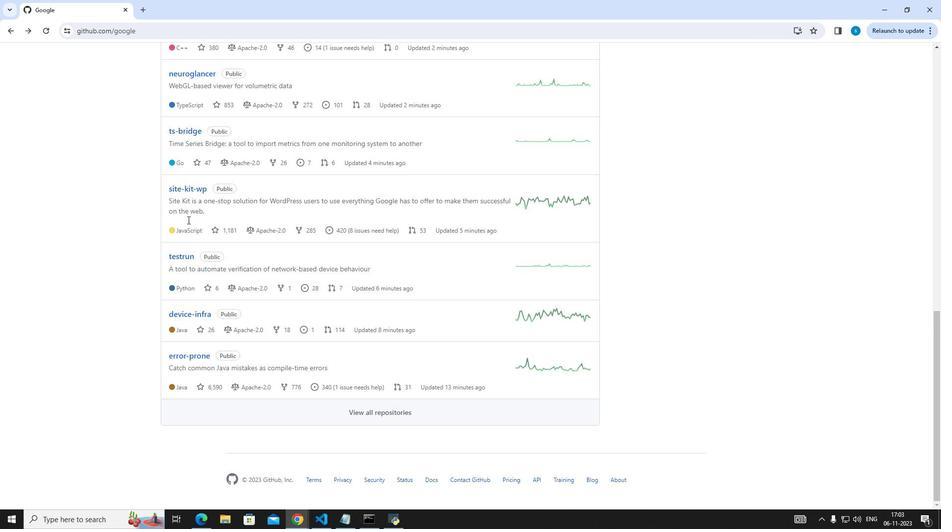 
Action: Mouse scrolled (187, 219) with delta (0, 0)
Screenshot: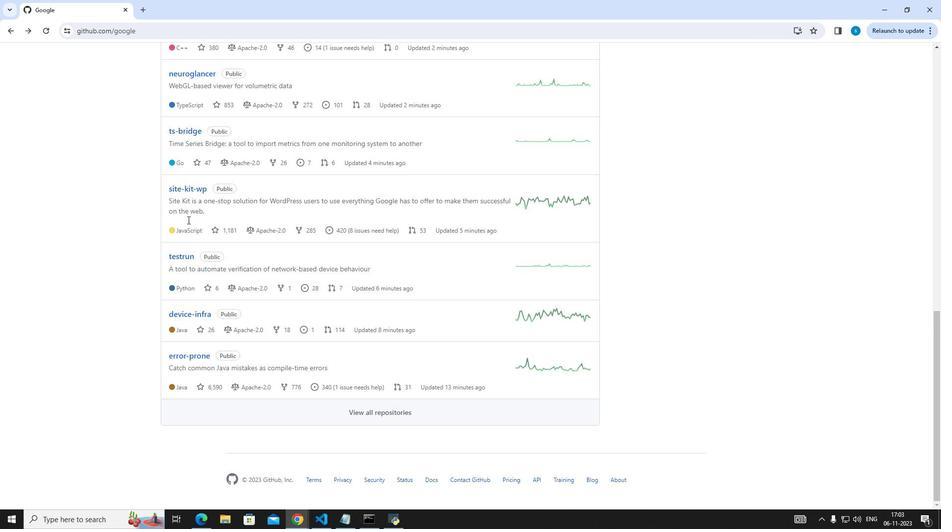 
Action: Mouse scrolled (187, 219) with delta (0, 0)
Screenshot: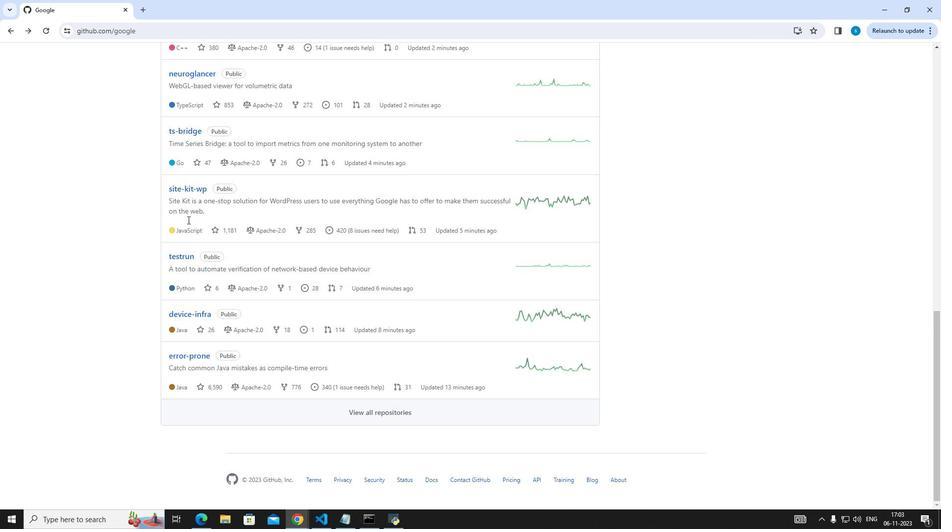 
Action: Mouse scrolled (187, 219) with delta (0, 0)
Screenshot: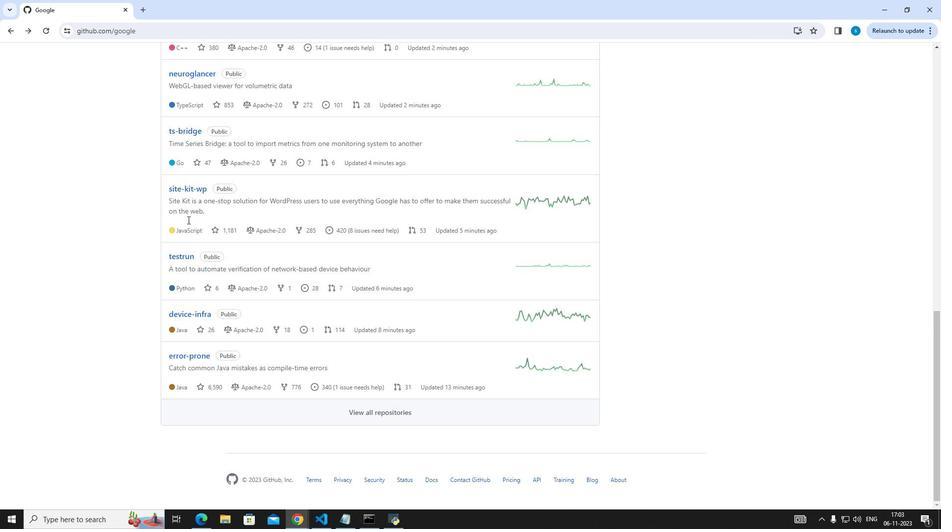 
Action: Mouse moved to (360, 413)
Screenshot: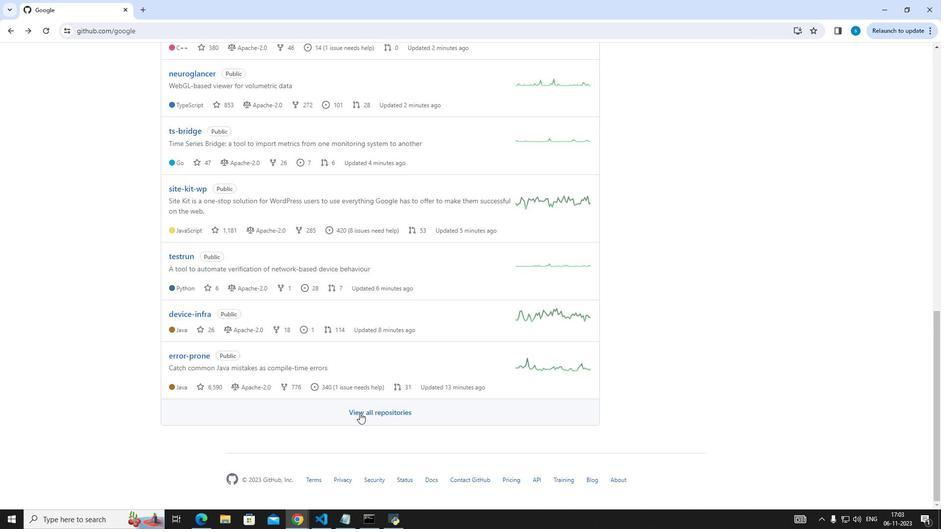 
Action: Mouse pressed left at (360, 413)
Screenshot: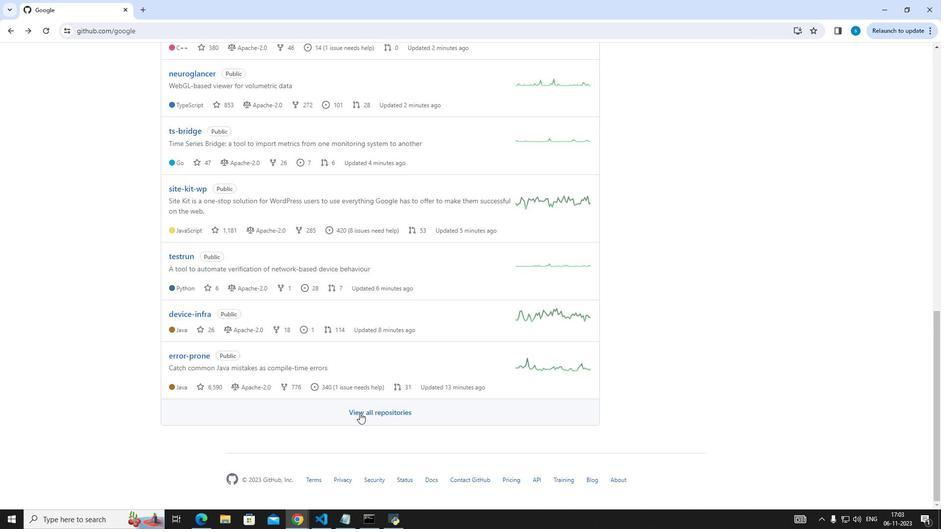 
Action: Mouse moved to (120, 218)
Screenshot: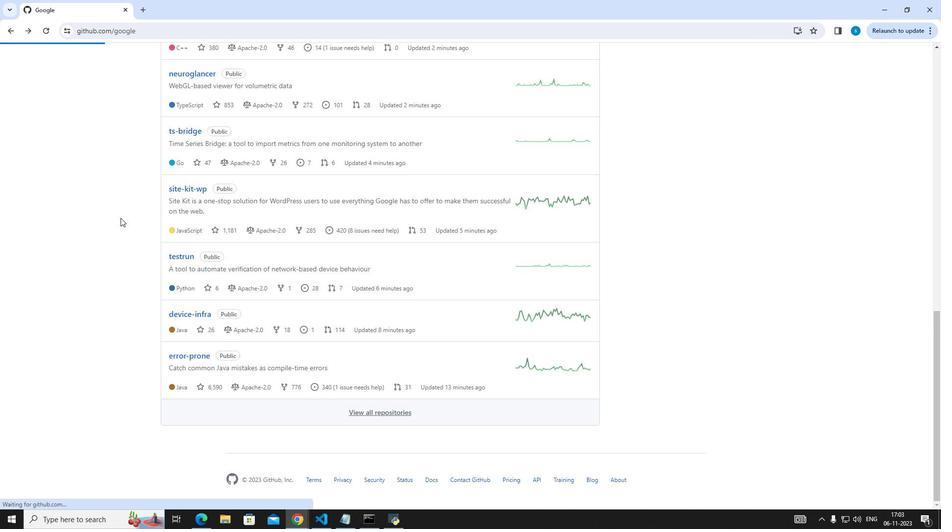 
Action: Mouse scrolled (120, 217) with delta (0, 0)
Screenshot: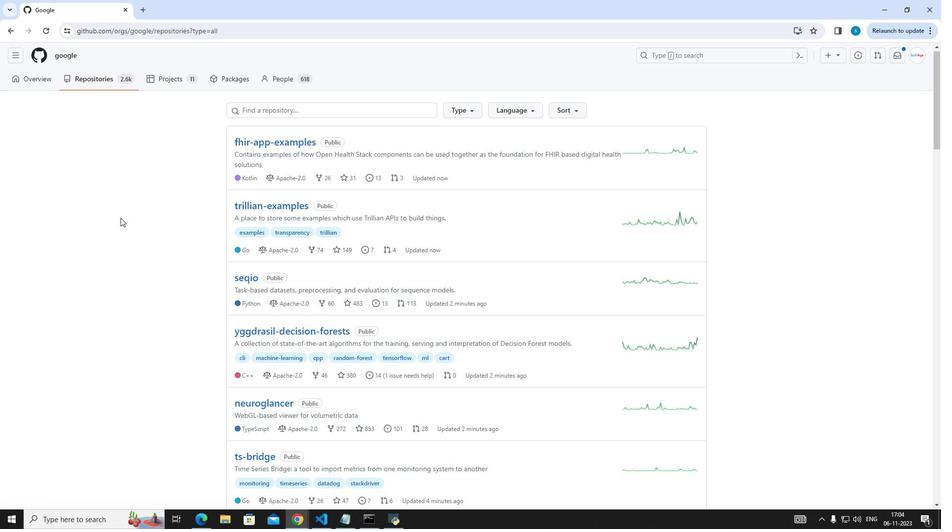 
Action: Mouse scrolled (120, 217) with delta (0, 0)
Screenshot: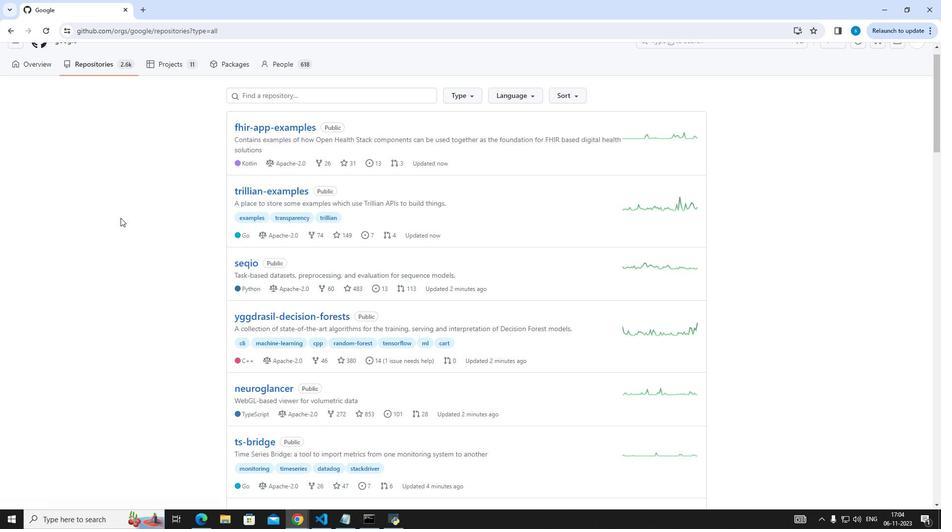 
Action: Mouse scrolled (120, 217) with delta (0, 0)
Screenshot: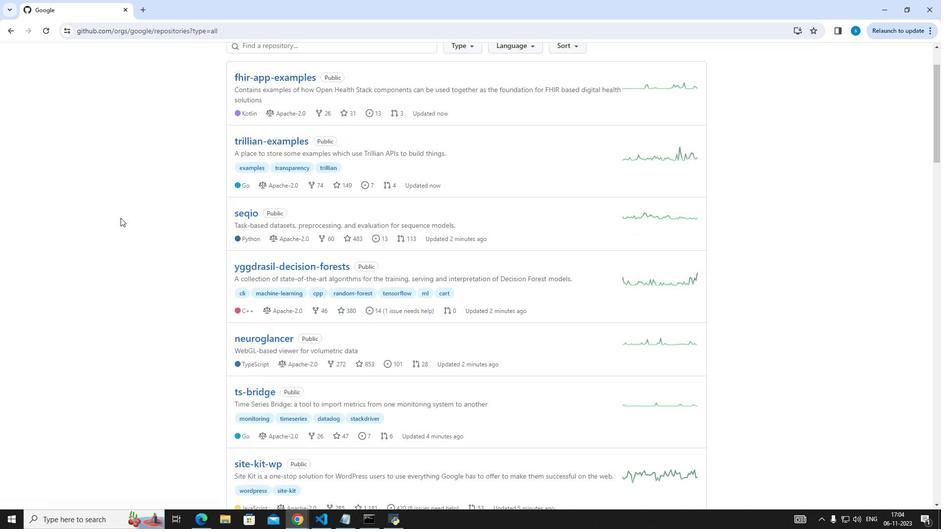 
Action: Mouse scrolled (120, 217) with delta (0, 0)
Screenshot: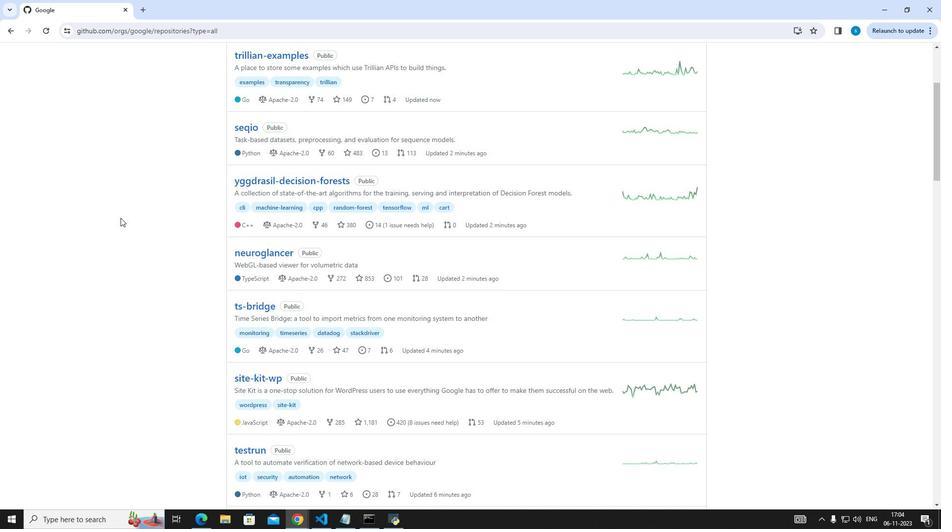 
Action: Mouse scrolled (120, 217) with delta (0, 0)
Screenshot: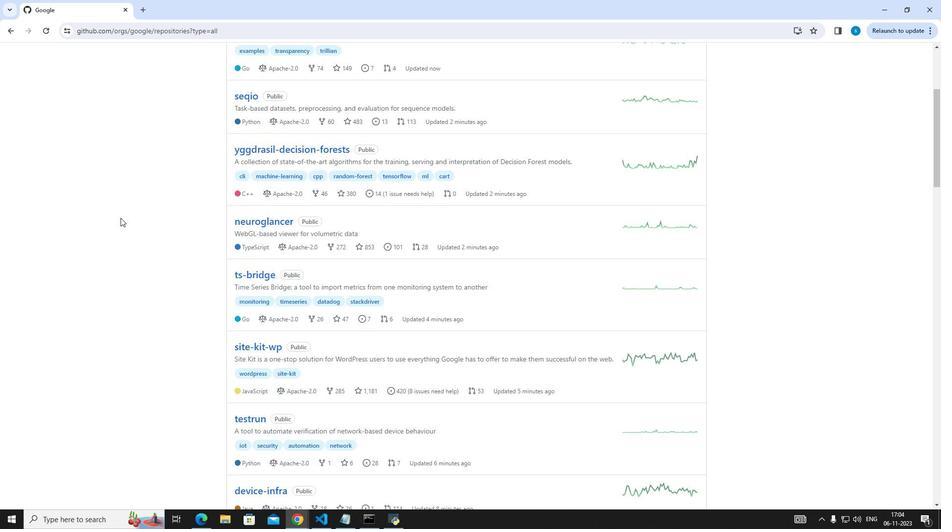 
Action: Mouse scrolled (120, 217) with delta (0, 0)
Screenshot: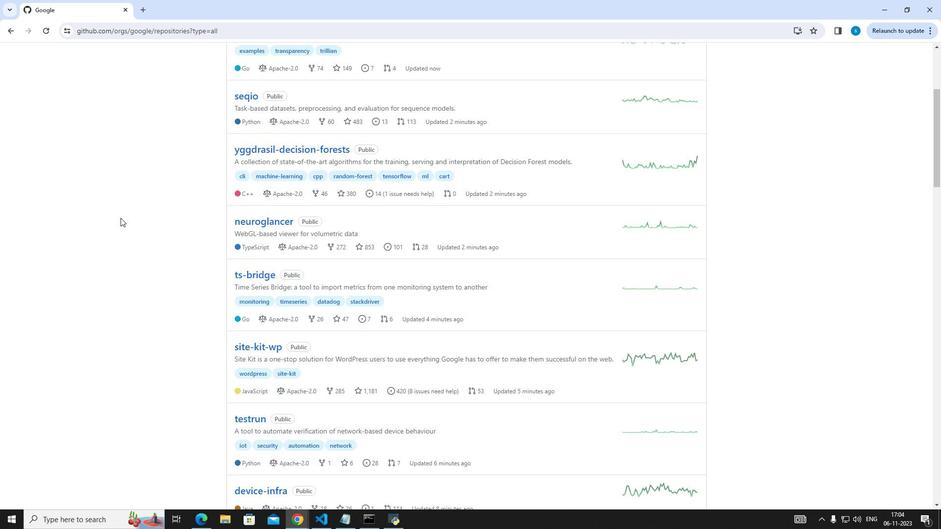 
Action: Mouse scrolled (120, 217) with delta (0, 0)
Screenshot: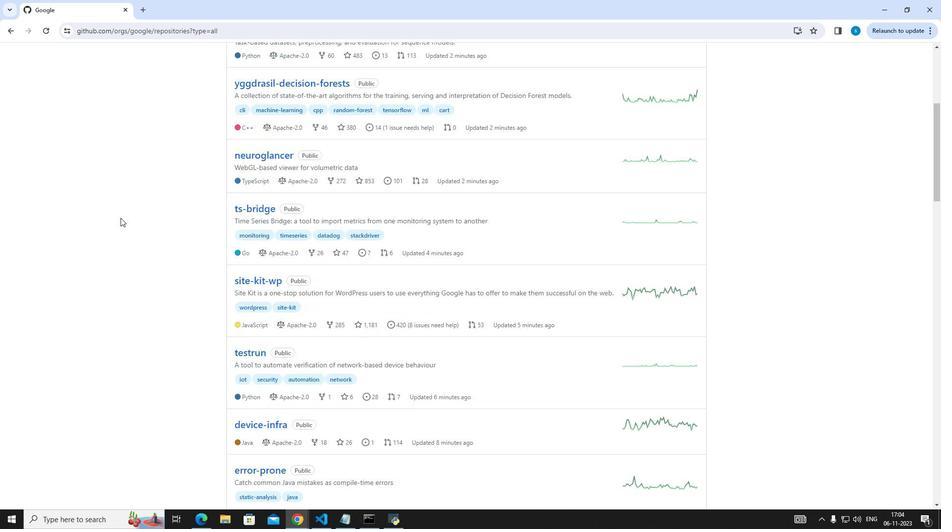 
Action: Mouse scrolled (120, 217) with delta (0, 0)
Screenshot: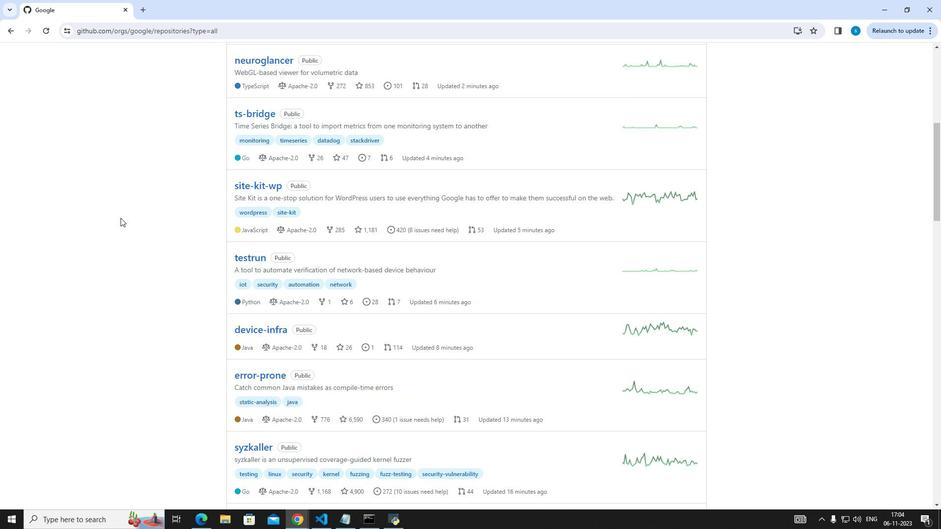 
Action: Mouse scrolled (120, 217) with delta (0, 0)
Screenshot: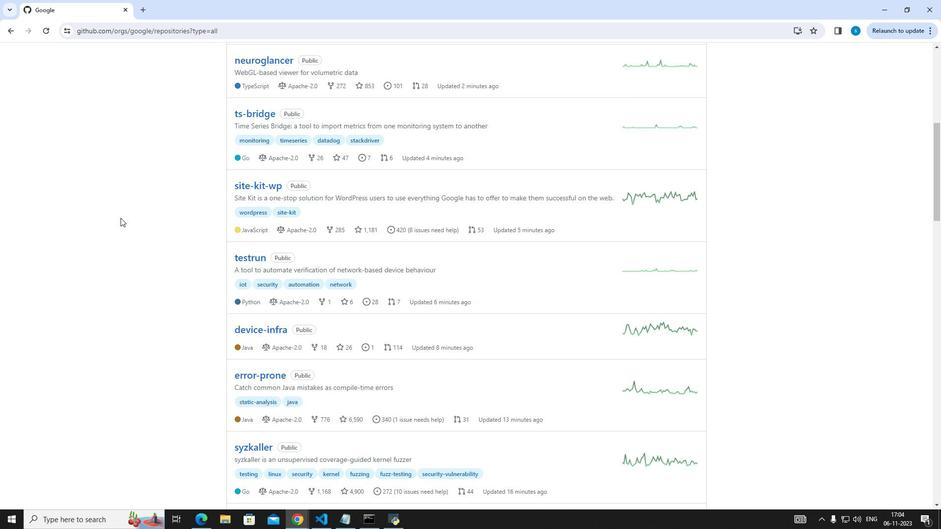 
Action: Mouse scrolled (120, 217) with delta (0, 0)
Screenshot: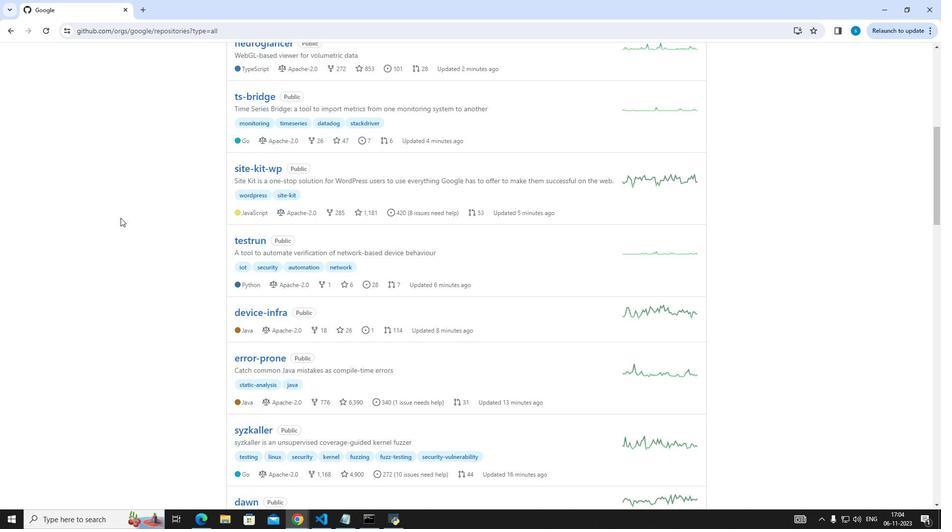 
Action: Mouse scrolled (120, 217) with delta (0, 0)
Screenshot: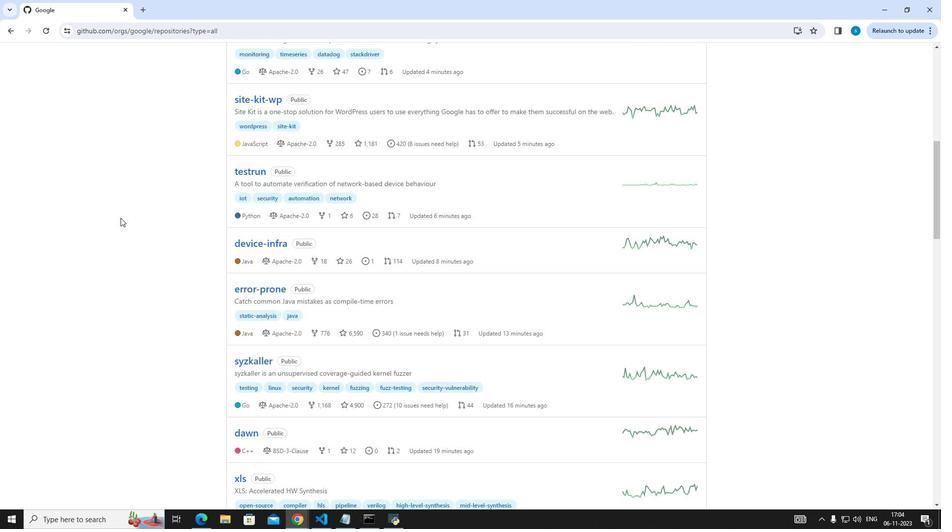 
Action: Mouse scrolled (120, 217) with delta (0, 0)
Screenshot: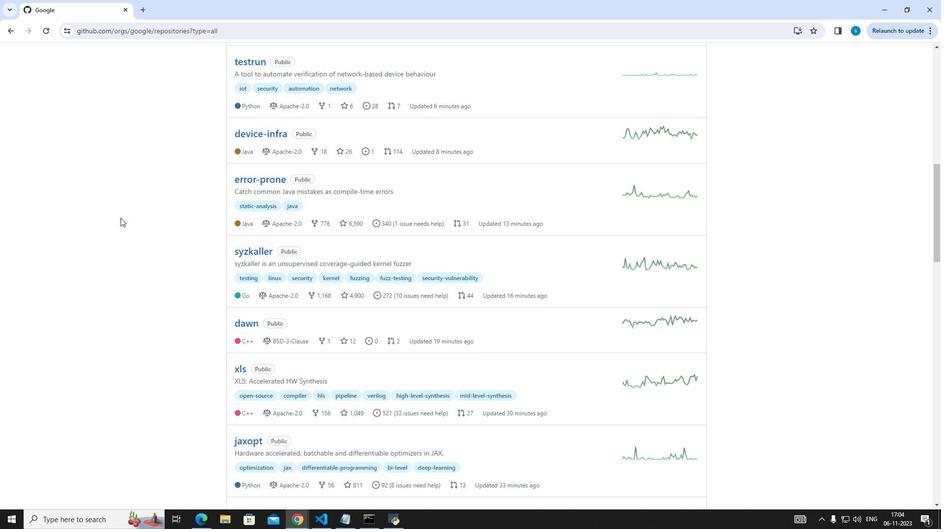 
Action: Mouse scrolled (120, 217) with delta (0, 0)
Screenshot: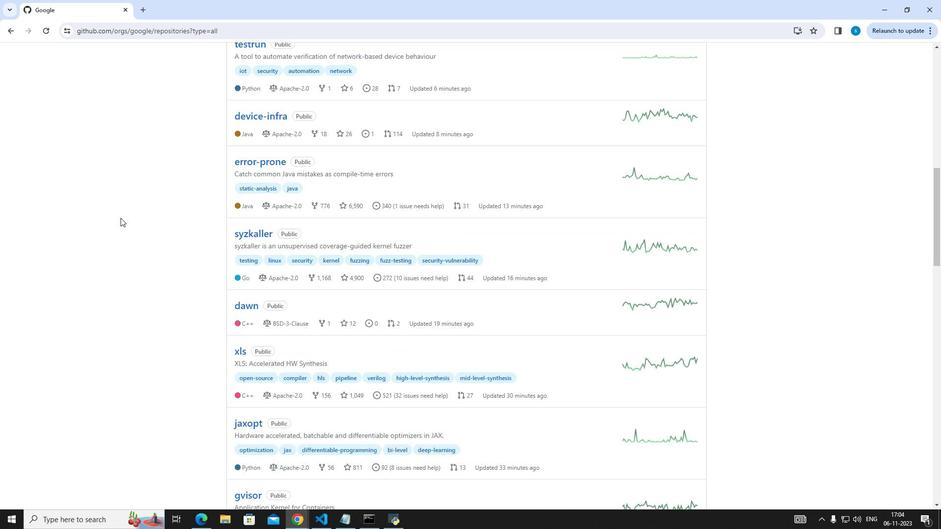 
Action: Mouse scrolled (120, 217) with delta (0, 0)
Screenshot: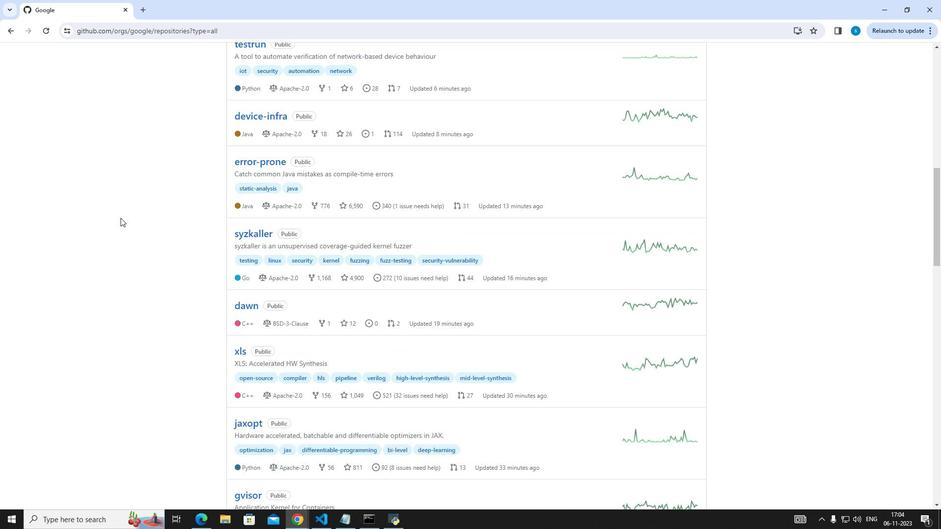 
Action: Mouse scrolled (120, 217) with delta (0, 0)
Screenshot: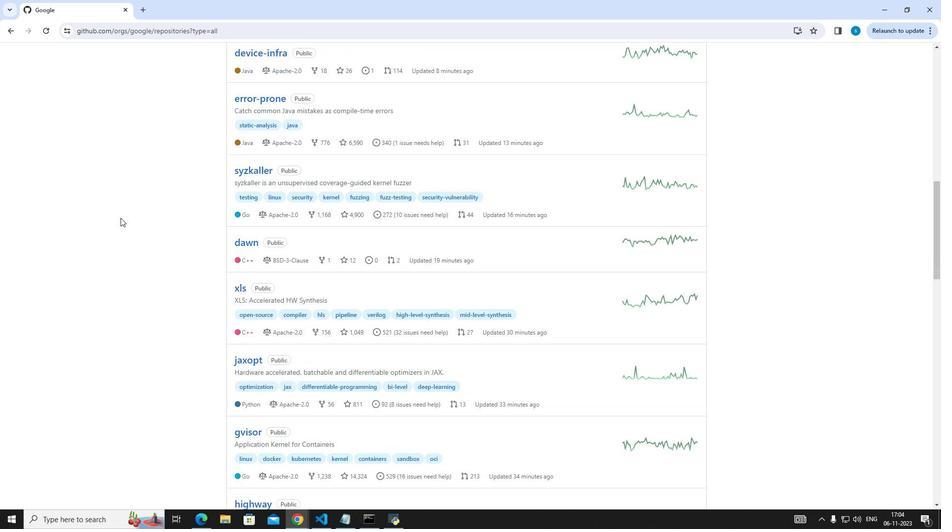
Action: Mouse scrolled (120, 217) with delta (0, 0)
Screenshot: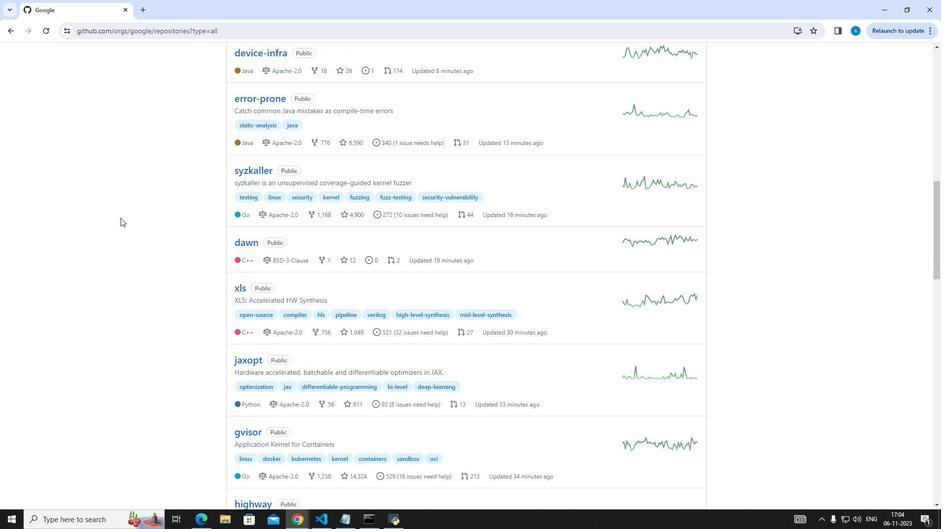 
Action: Mouse scrolled (120, 217) with delta (0, 0)
Screenshot: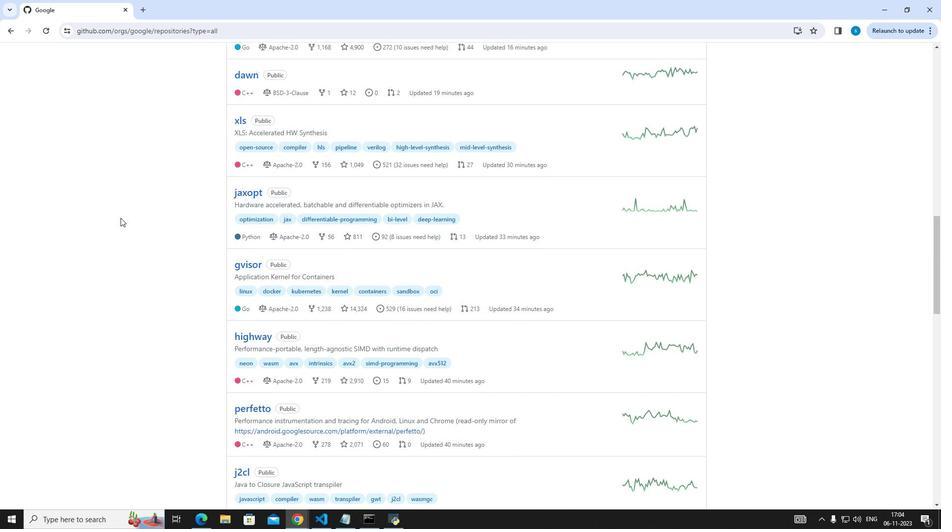 
Action: Mouse scrolled (120, 217) with delta (0, 0)
Screenshot: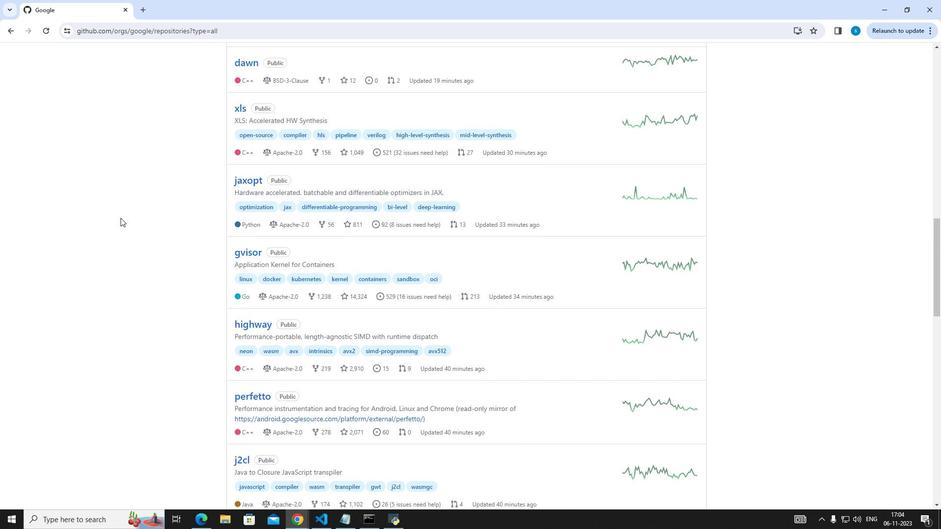 
Action: Mouse scrolled (120, 217) with delta (0, 0)
Screenshot: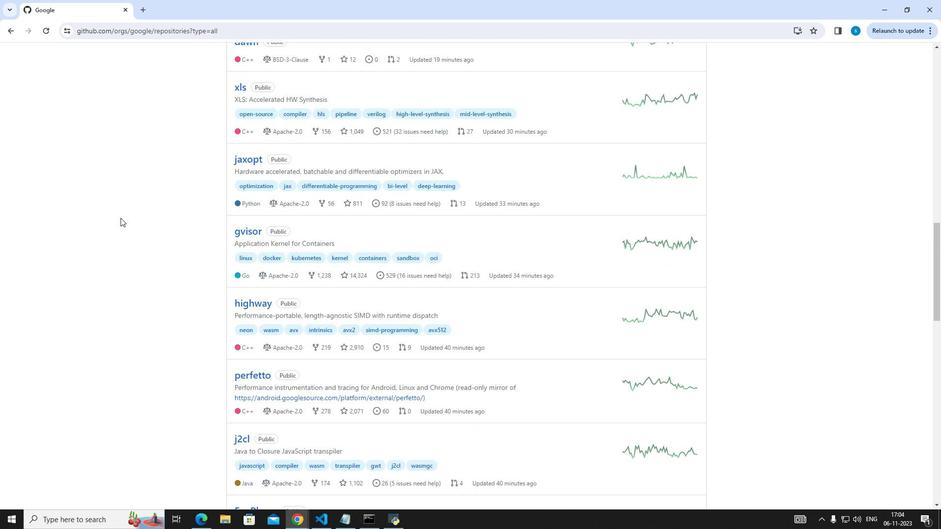 
Action: Mouse scrolled (120, 217) with delta (0, 0)
Screenshot: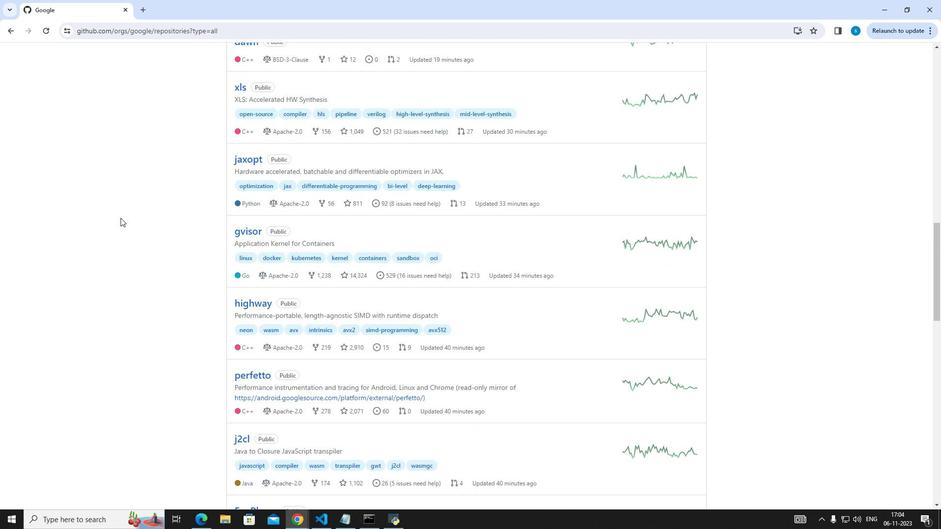 
Action: Mouse scrolled (120, 217) with delta (0, 0)
Screenshot: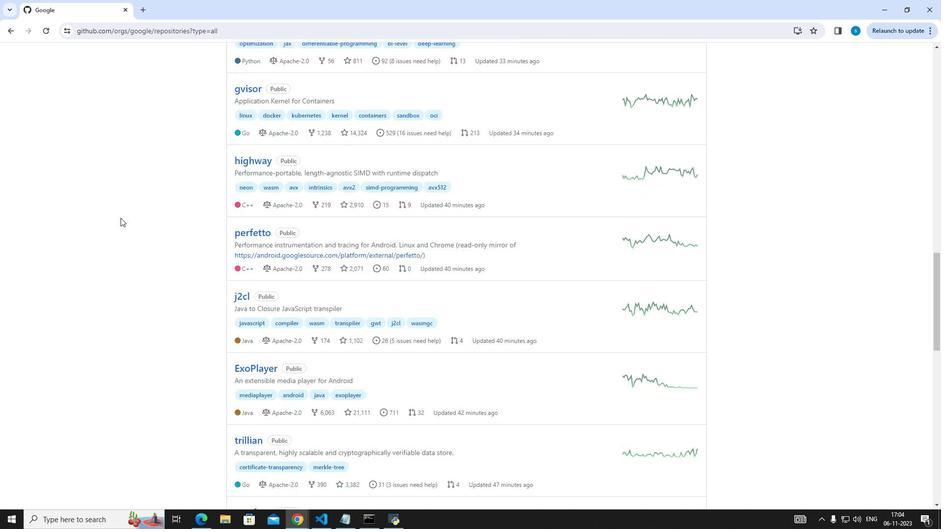 
Action: Mouse scrolled (120, 217) with delta (0, 0)
Screenshot: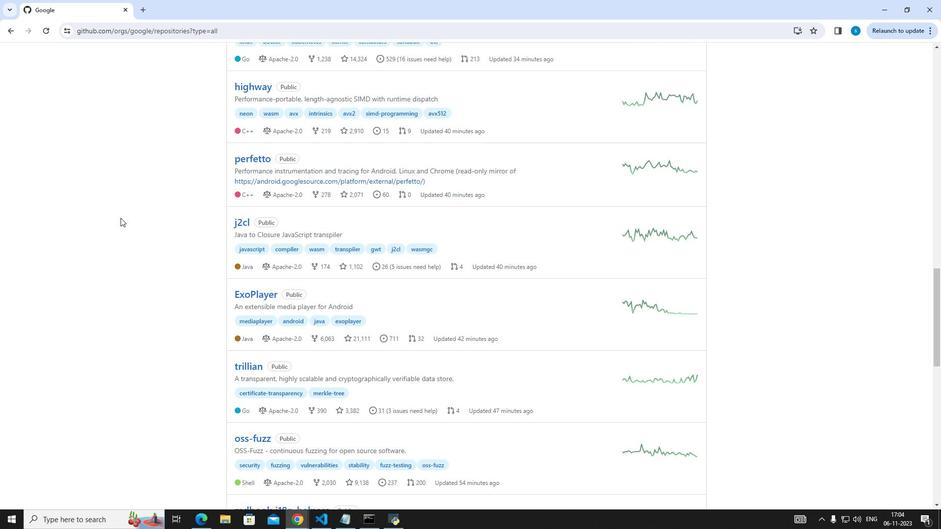 
Action: Mouse scrolled (120, 217) with delta (0, 0)
Screenshot: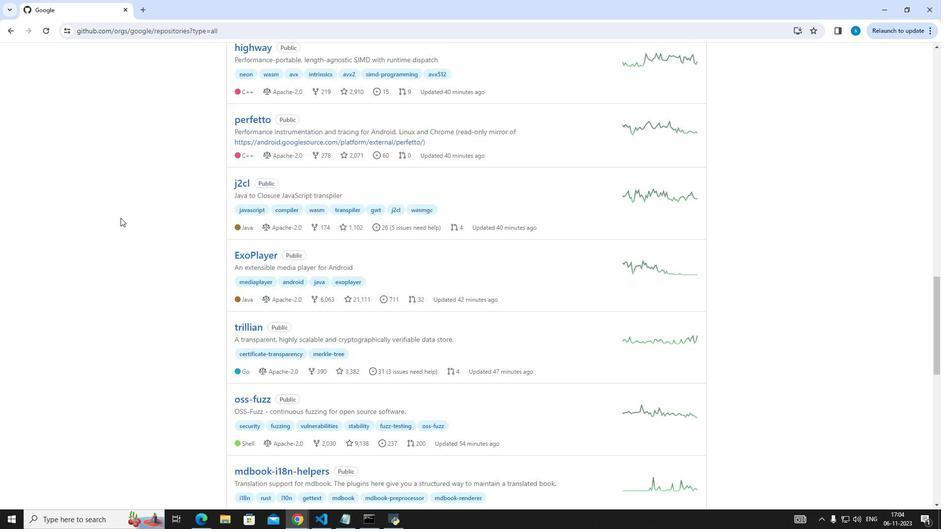 
Action: Mouse scrolled (120, 217) with delta (0, 0)
Screenshot: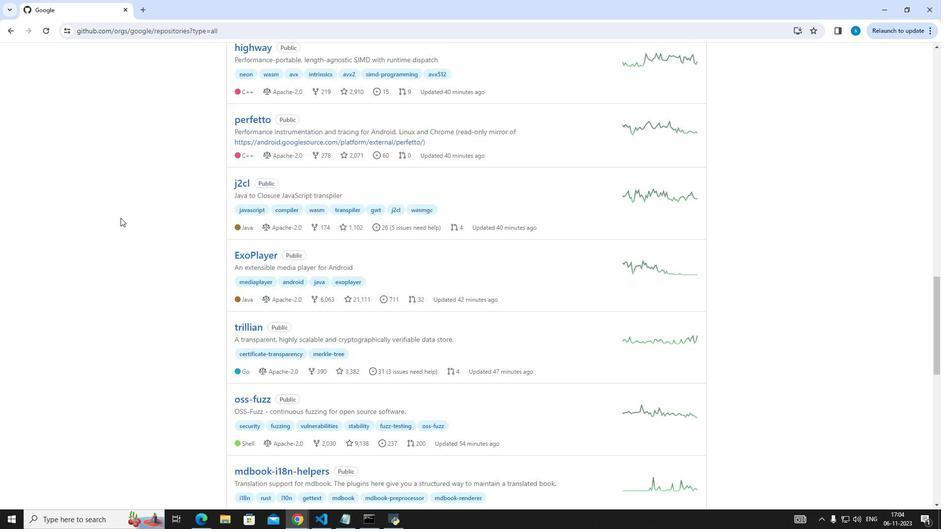 
Action: Mouse scrolled (120, 217) with delta (0, 0)
Screenshot: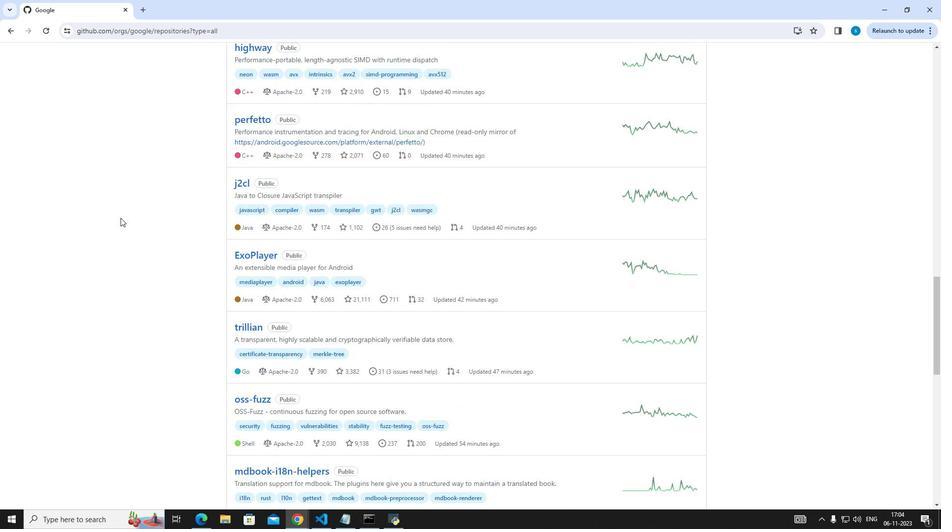 
Action: Mouse scrolled (120, 217) with delta (0, 0)
Screenshot: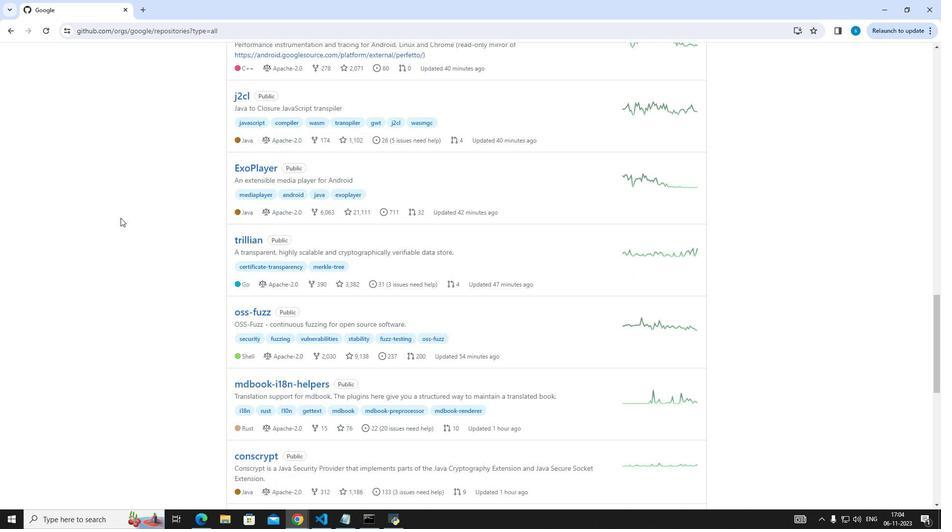 
Action: Mouse scrolled (120, 217) with delta (0, 0)
Screenshot: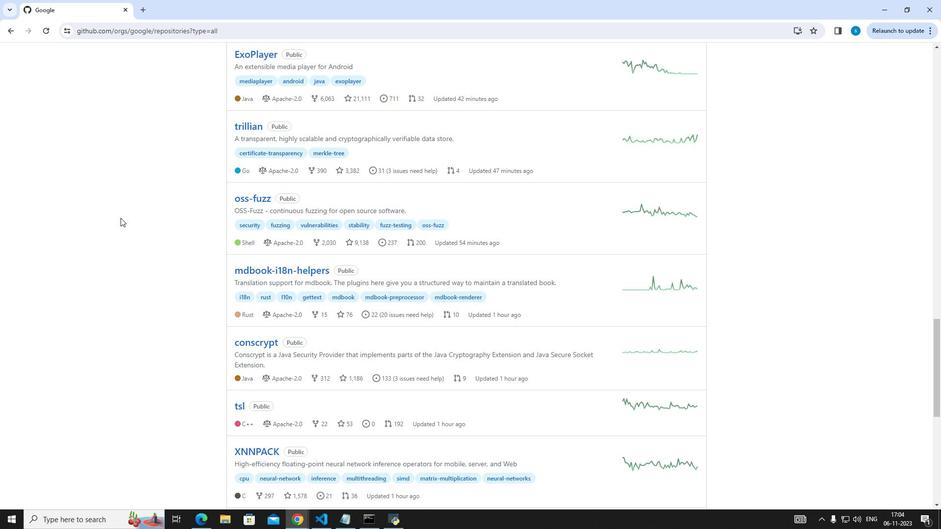 
Action: Mouse scrolled (120, 217) with delta (0, 0)
Screenshot: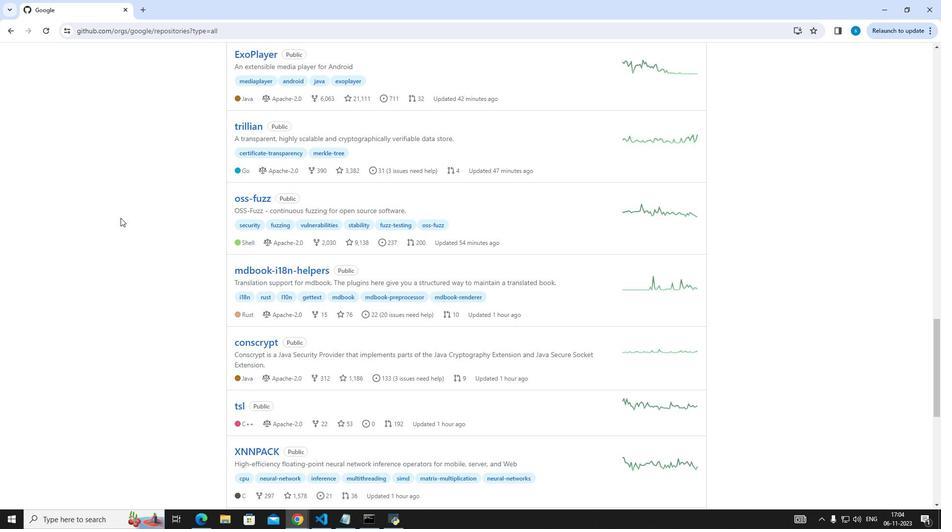
Action: Mouse scrolled (120, 217) with delta (0, 0)
Screenshot: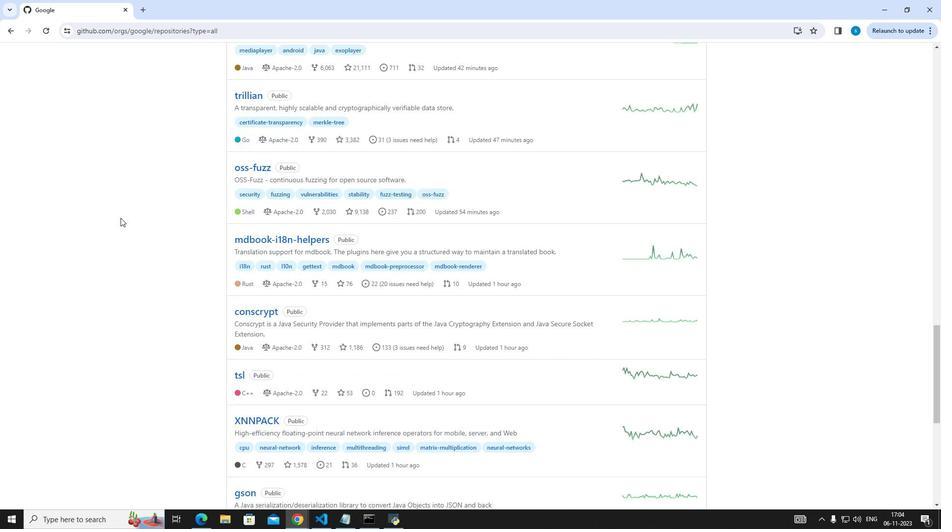 
Action: Mouse scrolled (120, 217) with delta (0, 0)
Screenshot: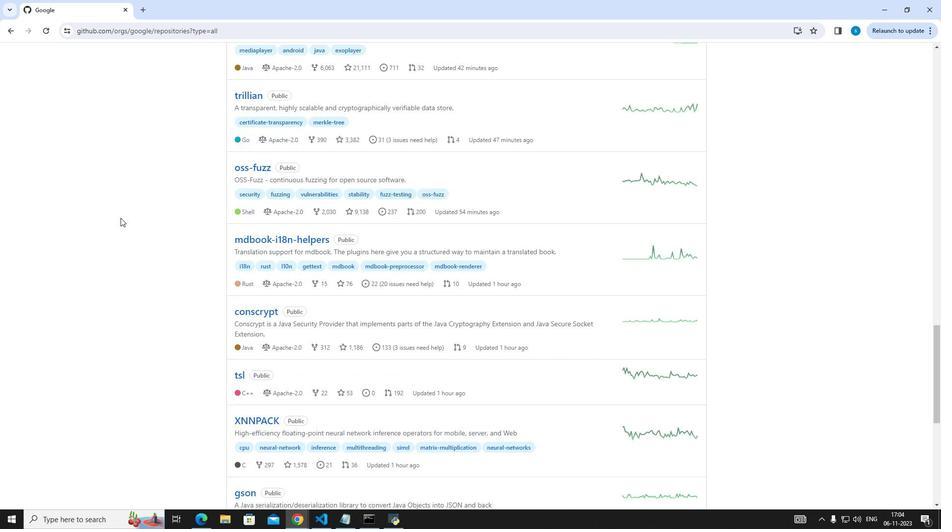 
Action: Mouse scrolled (120, 217) with delta (0, 0)
Screenshot: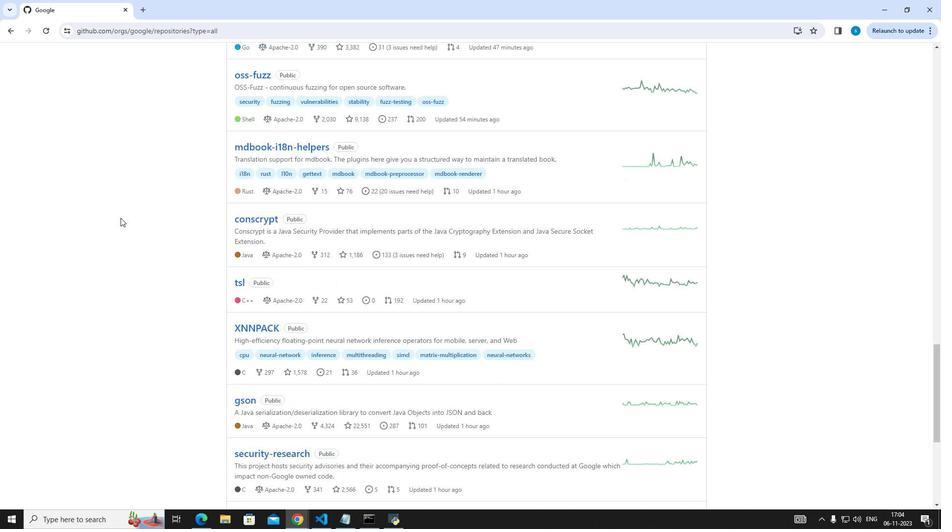 
Action: Mouse scrolled (120, 217) with delta (0, 0)
Screenshot: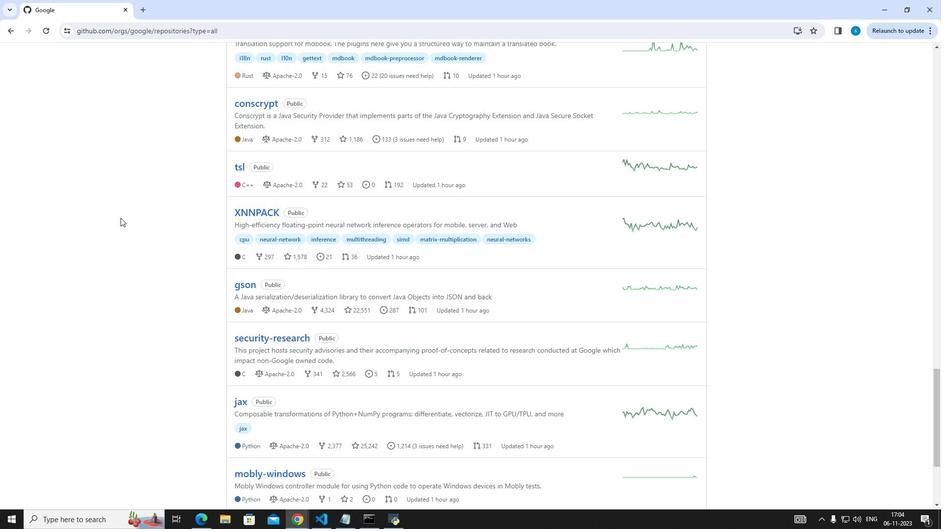 
Action: Mouse scrolled (120, 217) with delta (0, 0)
Screenshot: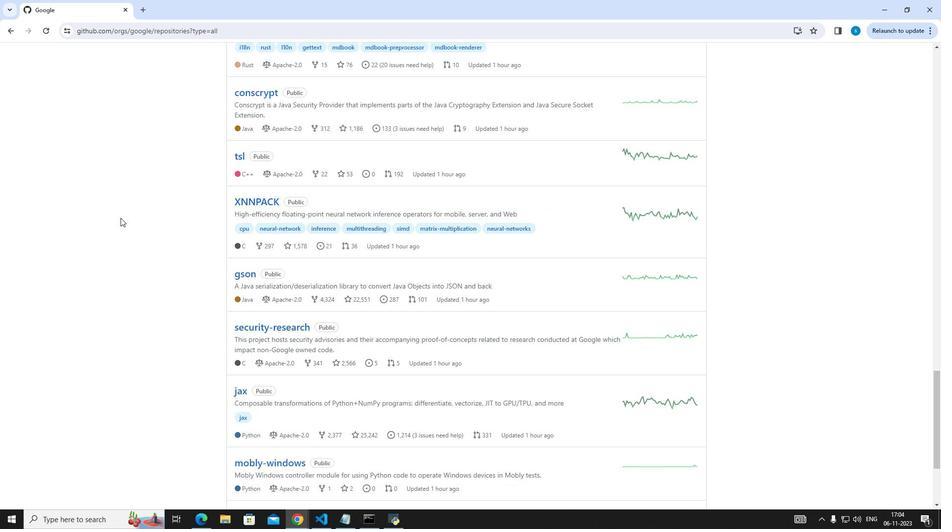 
Action: Mouse scrolled (120, 217) with delta (0, 0)
Screenshot: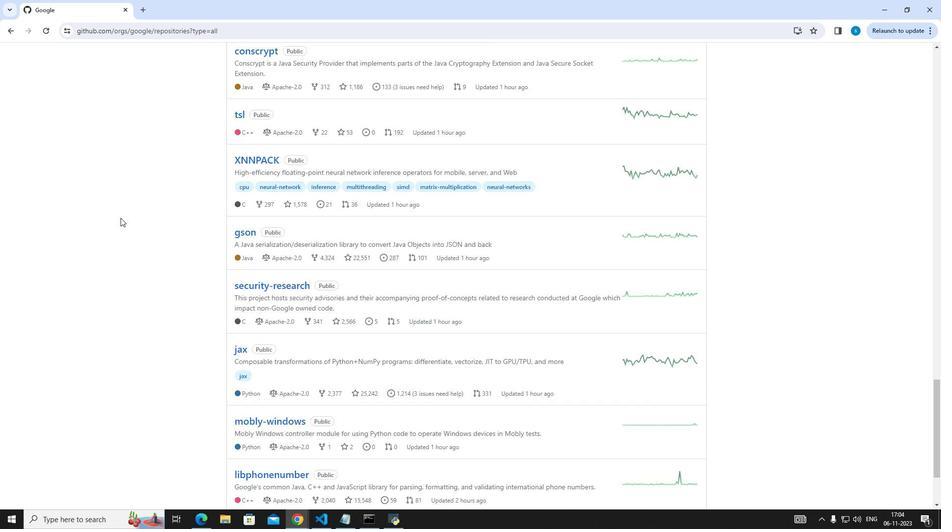 
Action: Mouse scrolled (120, 217) with delta (0, 0)
Screenshot: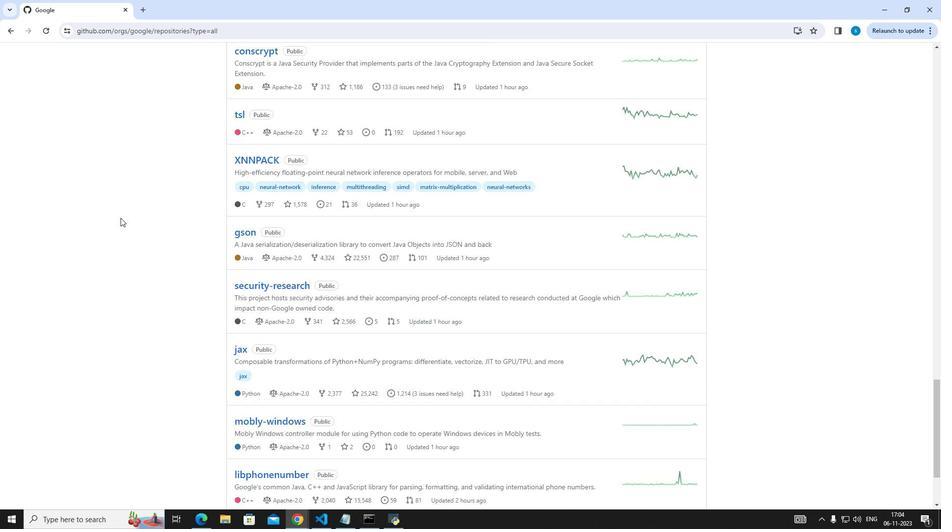 
Action: Mouse scrolled (120, 217) with delta (0, 0)
Screenshot: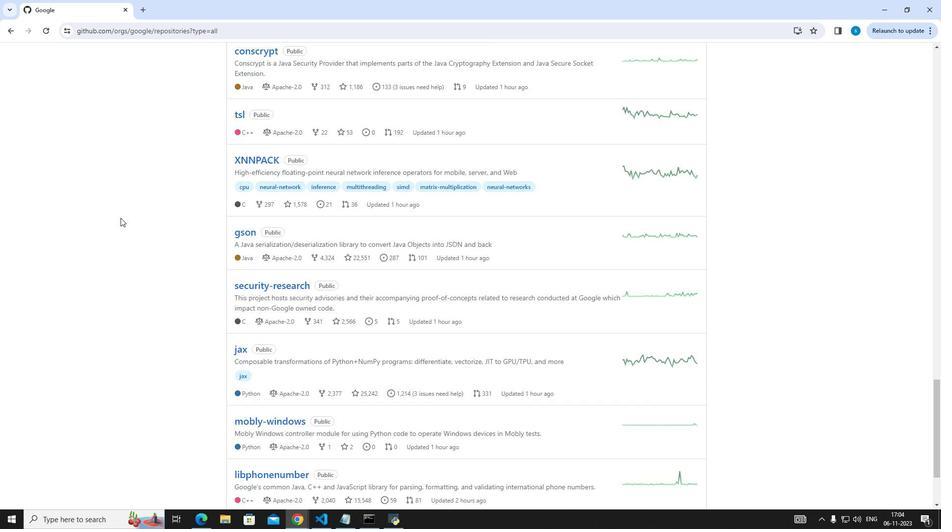 
Action: Mouse scrolled (120, 217) with delta (0, 0)
Screenshot: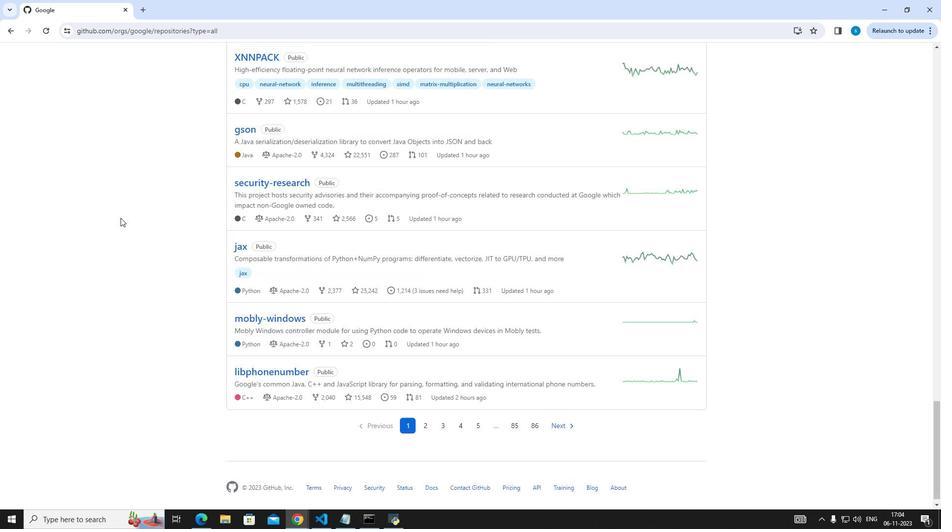 
Action: Mouse scrolled (120, 217) with delta (0, 0)
Screenshot: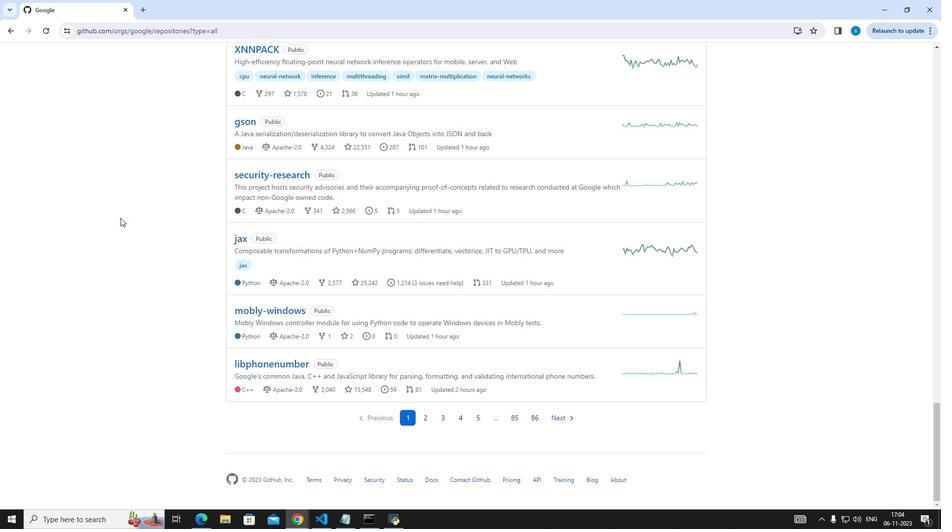 
Action: Mouse scrolled (120, 217) with delta (0, 0)
Screenshot: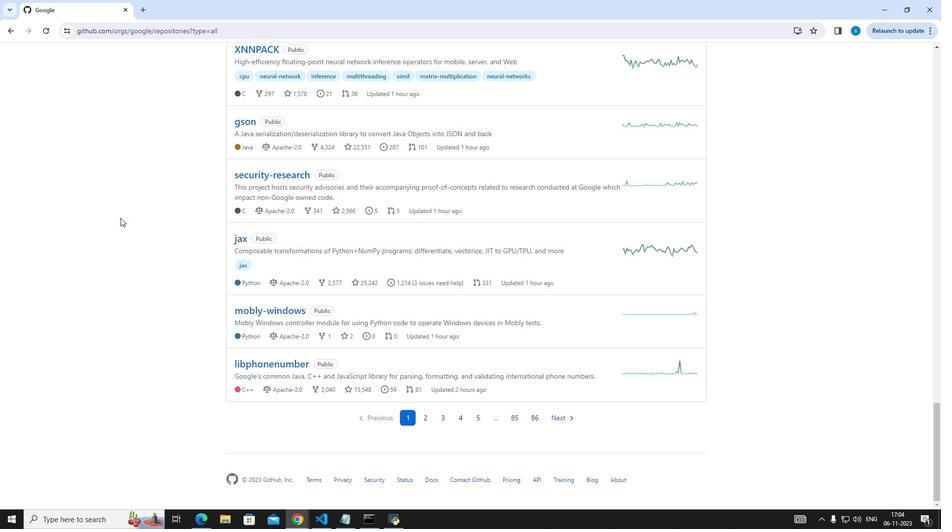 
Action: Mouse scrolled (120, 217) with delta (0, 0)
Screenshot: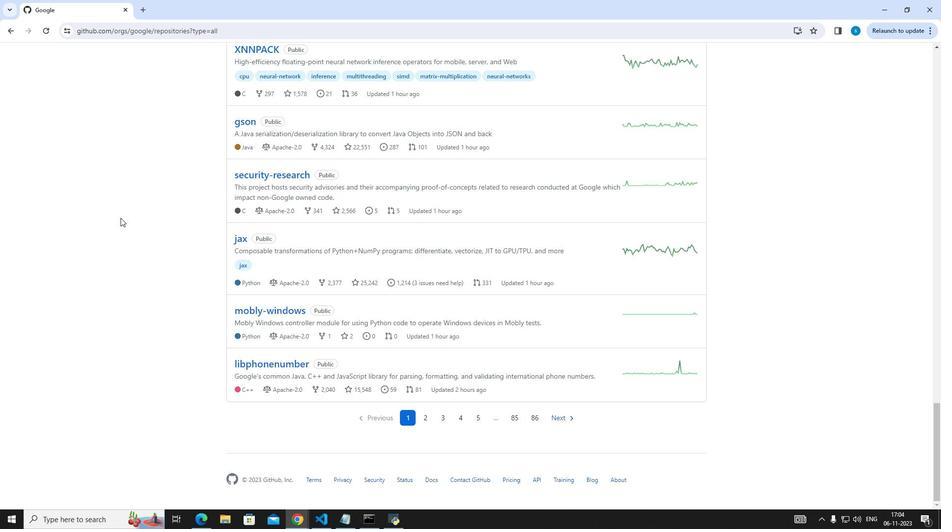 
